 Task: Organize the Trello card by adding a label, checklist, start and due dates, and assign a member using their email.
Action: Mouse moved to (488, 554)
Screenshot: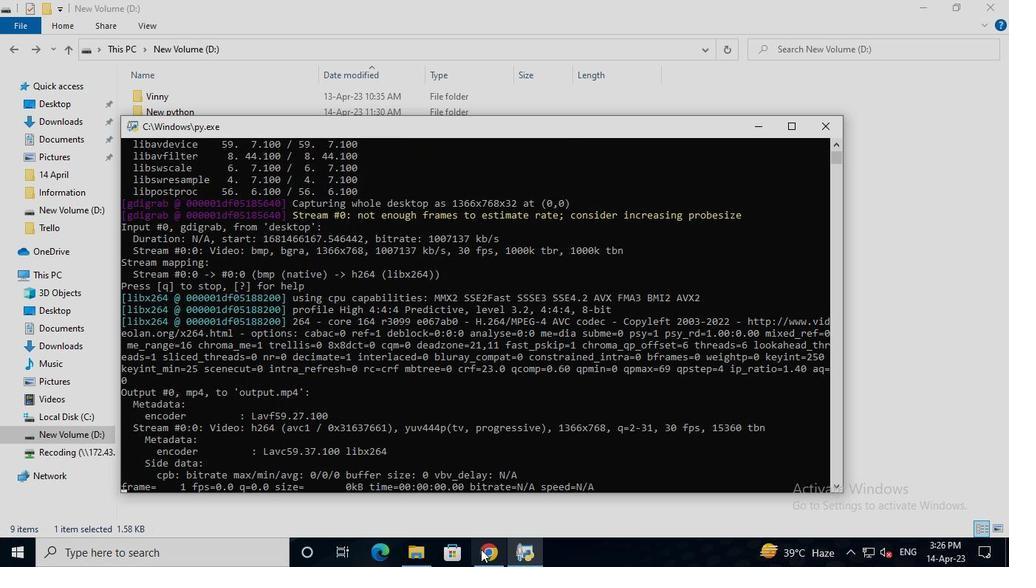 
Action: Mouse pressed left at (488, 554)
Screenshot: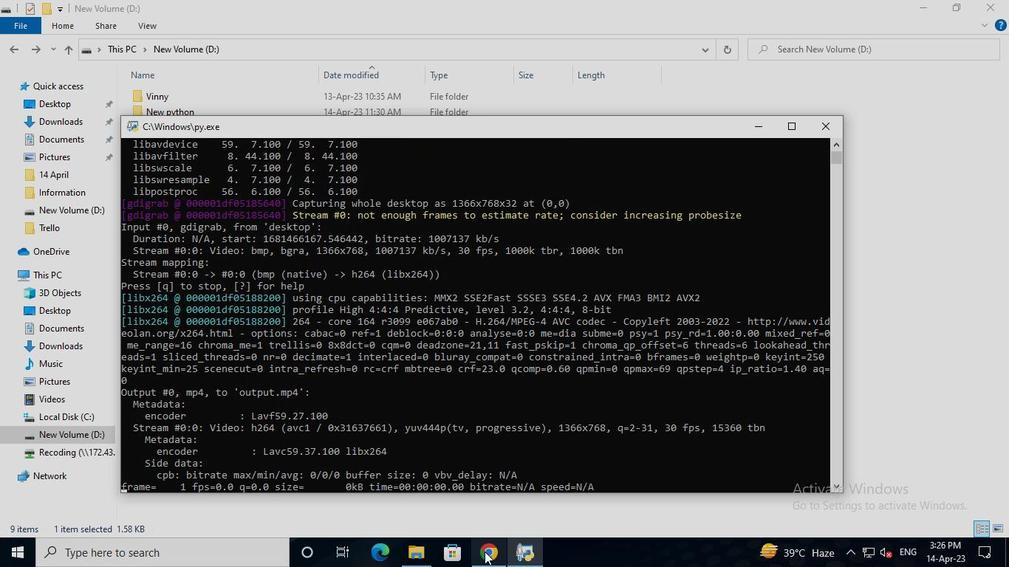
Action: Mouse moved to (871, 461)
Screenshot: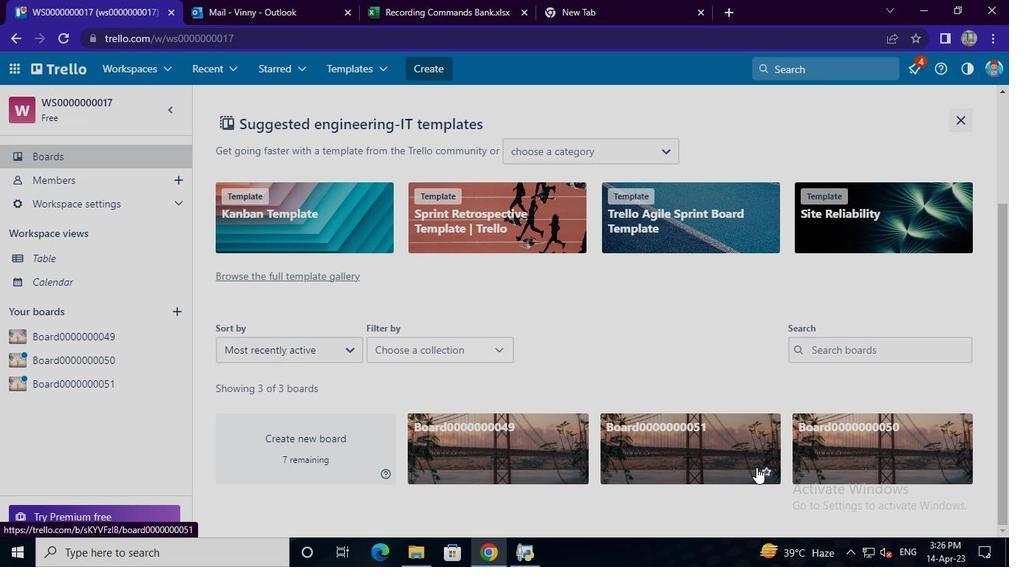 
Action: Mouse pressed left at (871, 461)
Screenshot: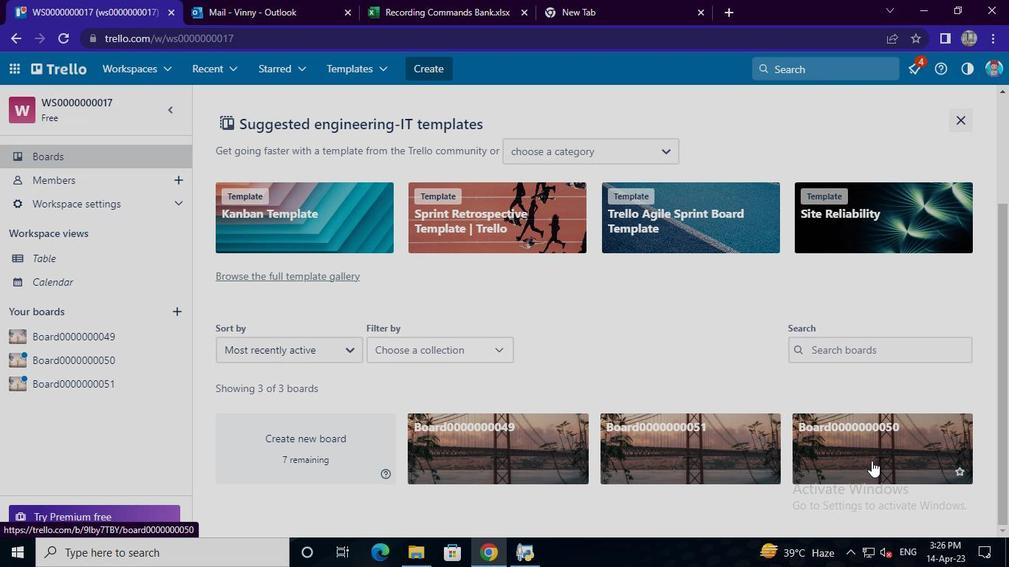 
Action: Mouse moved to (379, 159)
Screenshot: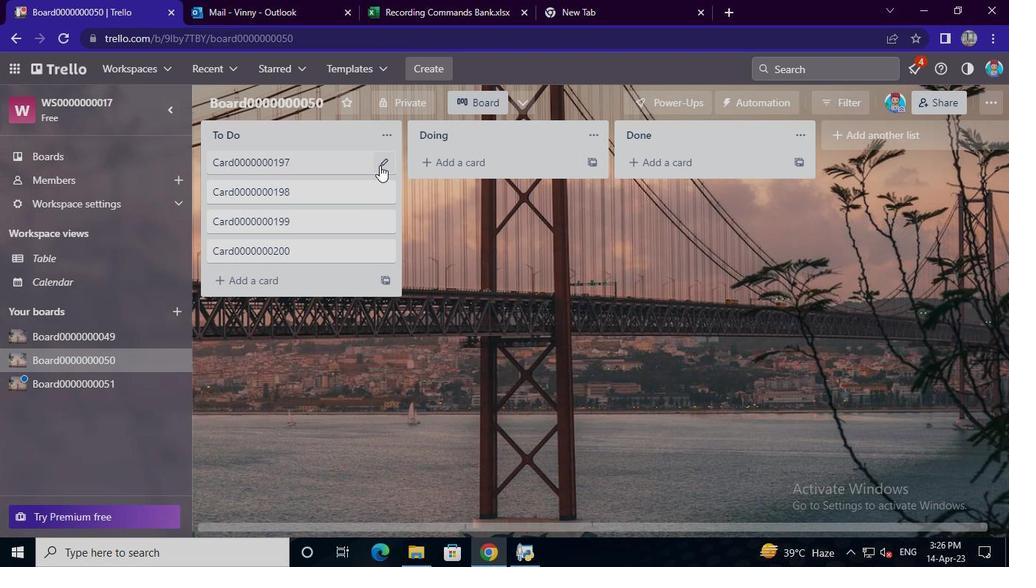 
Action: Mouse pressed left at (379, 159)
Screenshot: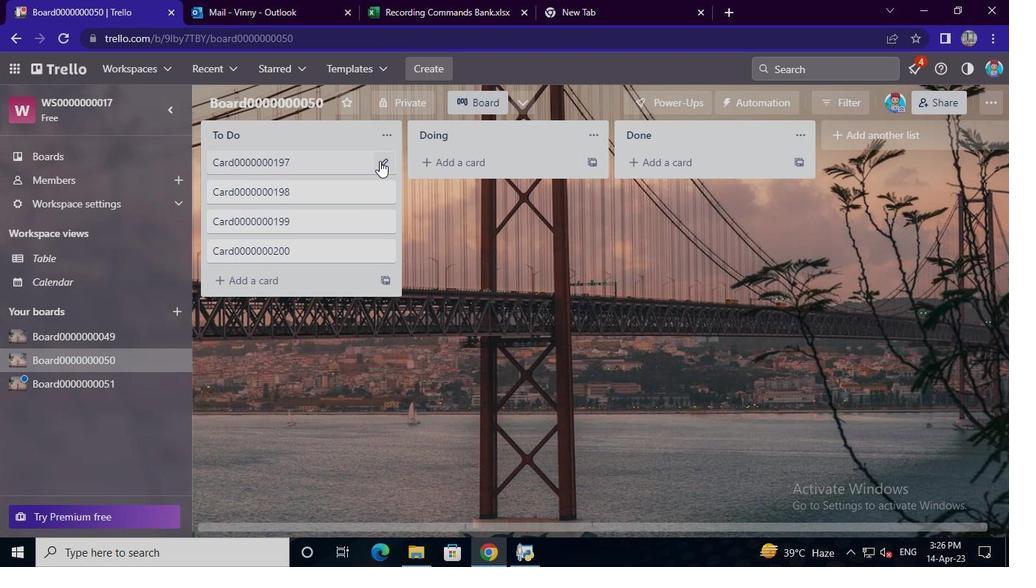 
Action: Mouse moved to (425, 164)
Screenshot: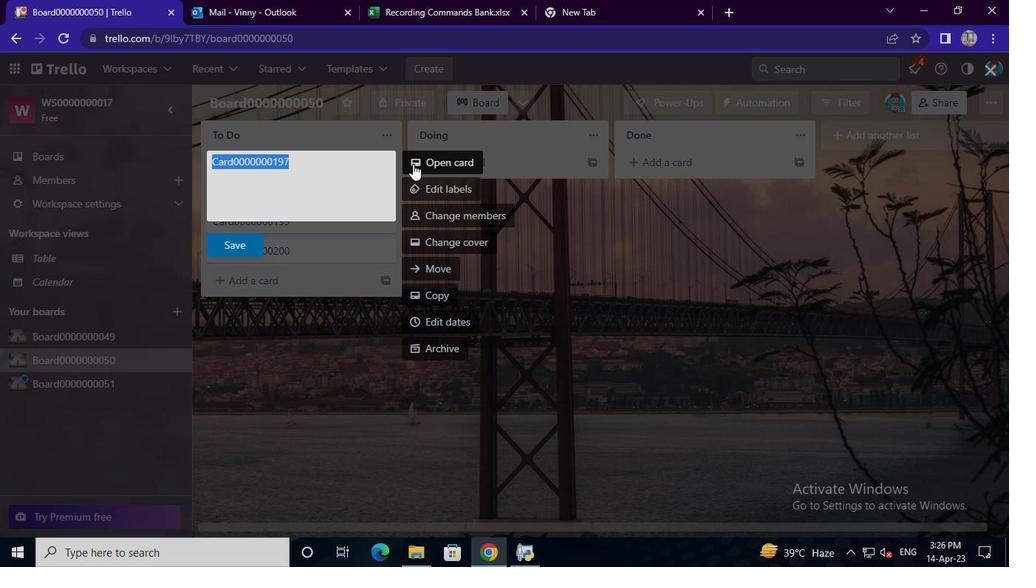 
Action: Mouse pressed left at (425, 164)
Screenshot: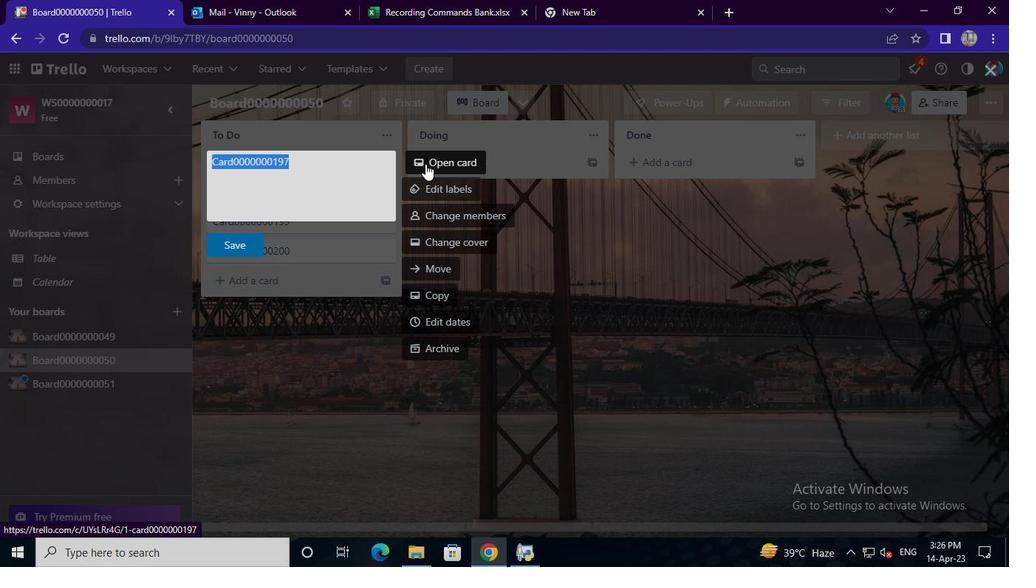 
Action: Mouse moved to (679, 186)
Screenshot: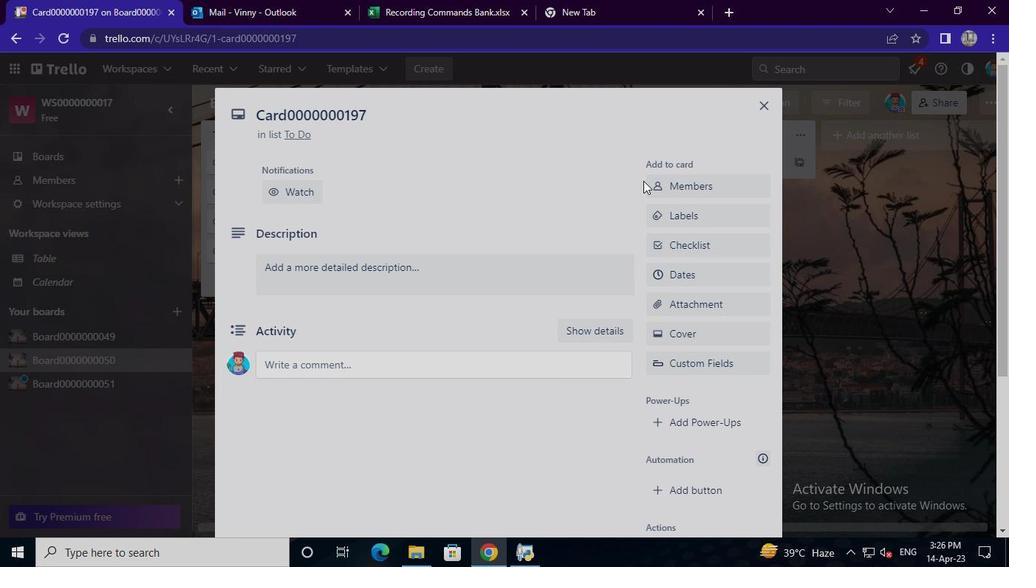 
Action: Mouse pressed left at (679, 186)
Screenshot: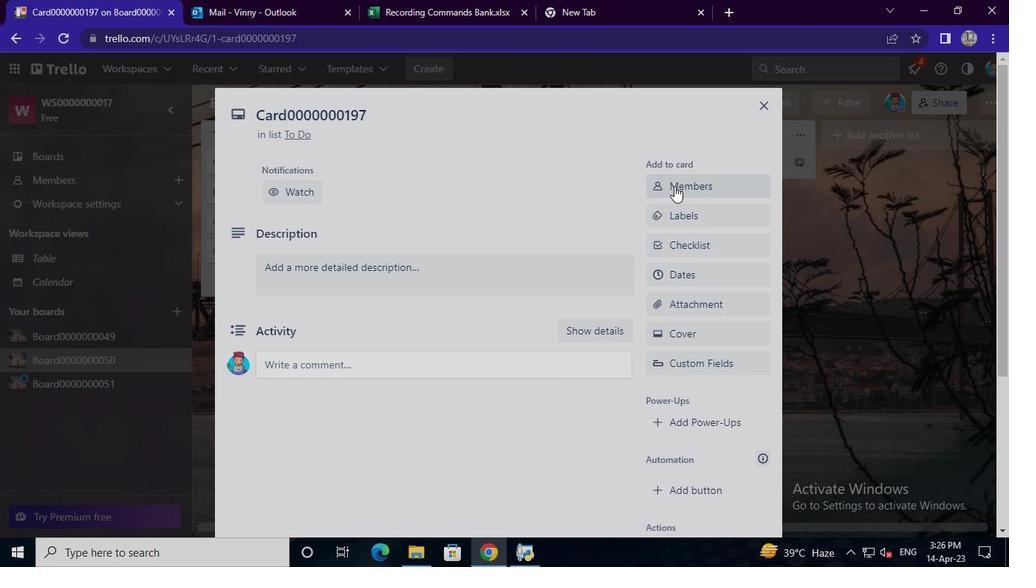 
Action: Mouse moved to (711, 260)
Screenshot: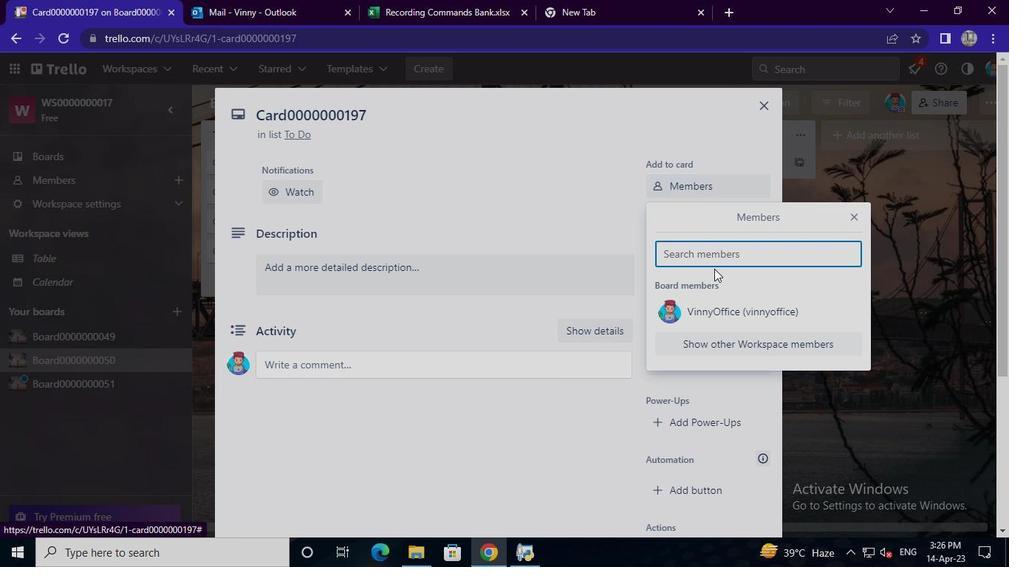 
Action: Mouse pressed left at (711, 260)
Screenshot: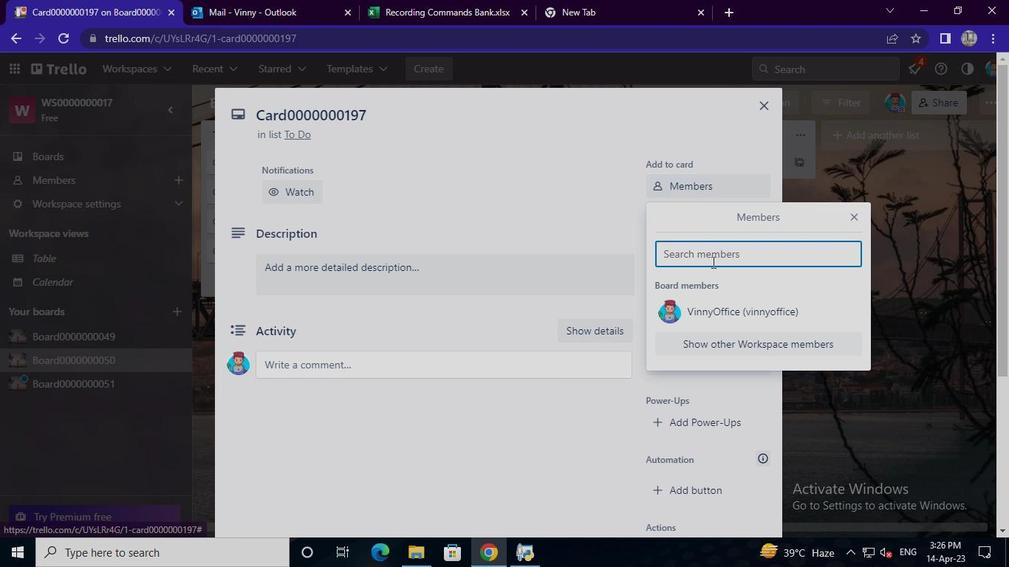 
Action: Mouse moved to (720, 252)
Screenshot: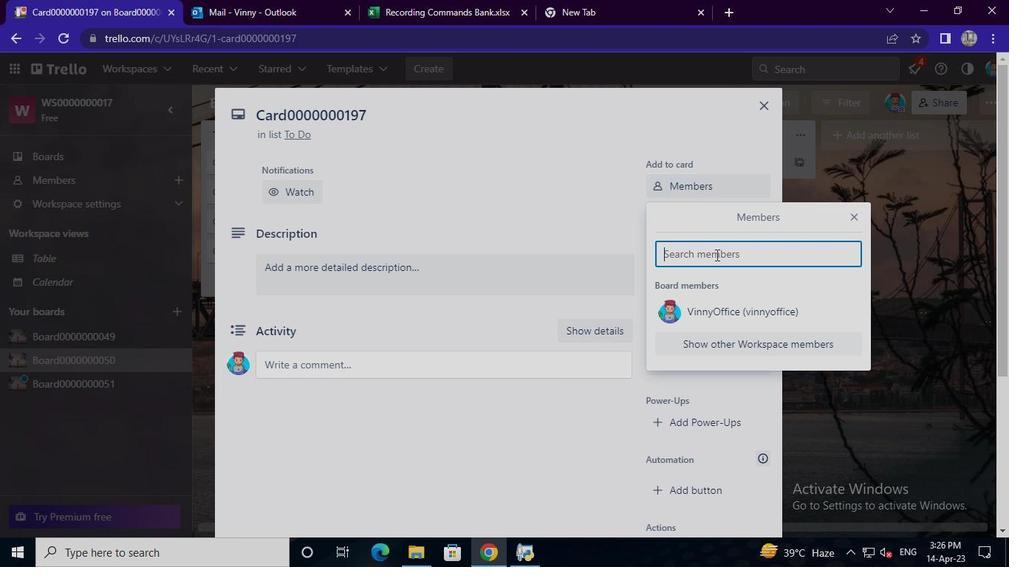 
Action: Keyboard m
Screenshot: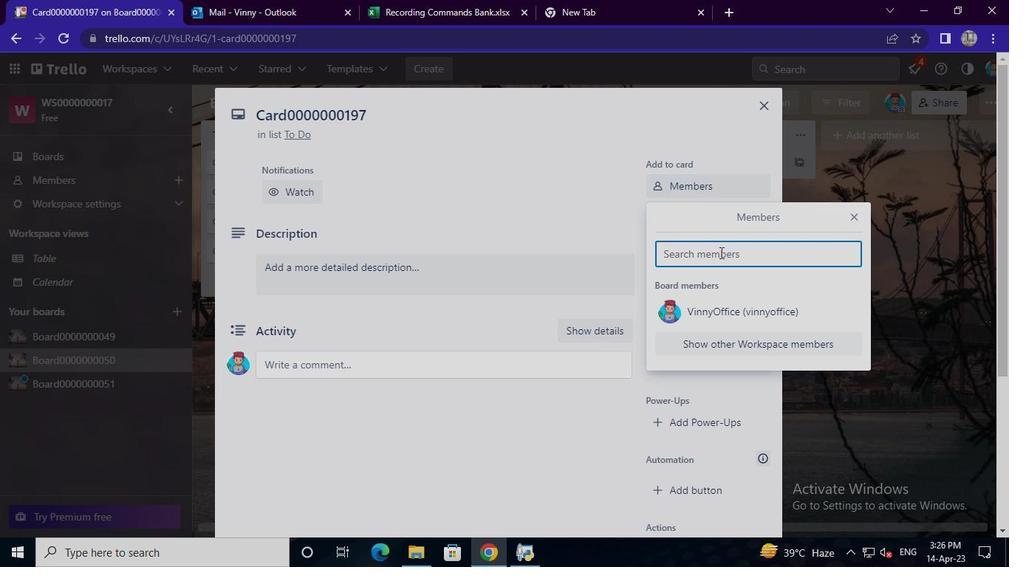 
Action: Keyboard a
Screenshot: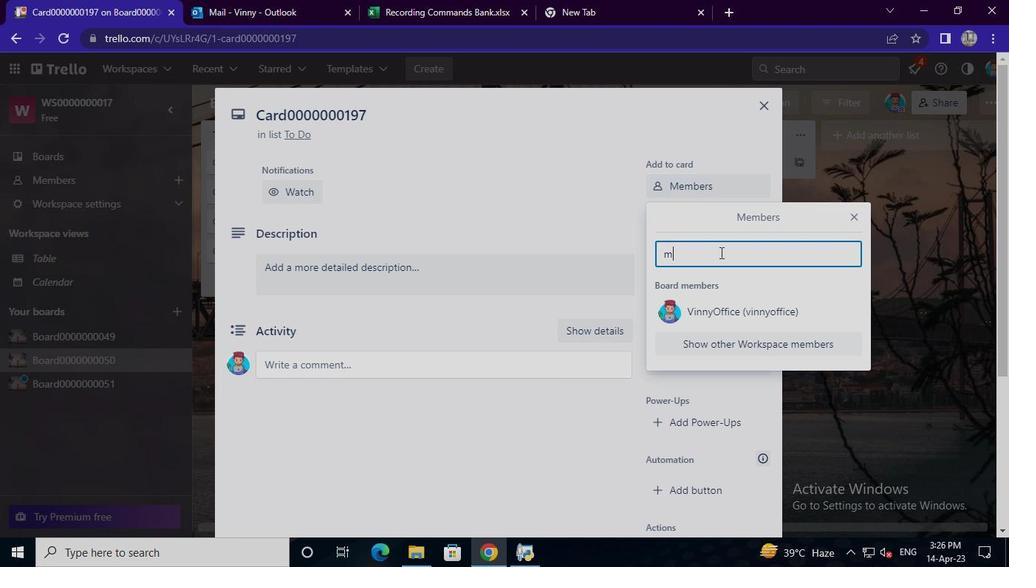
Action: Keyboard i
Screenshot: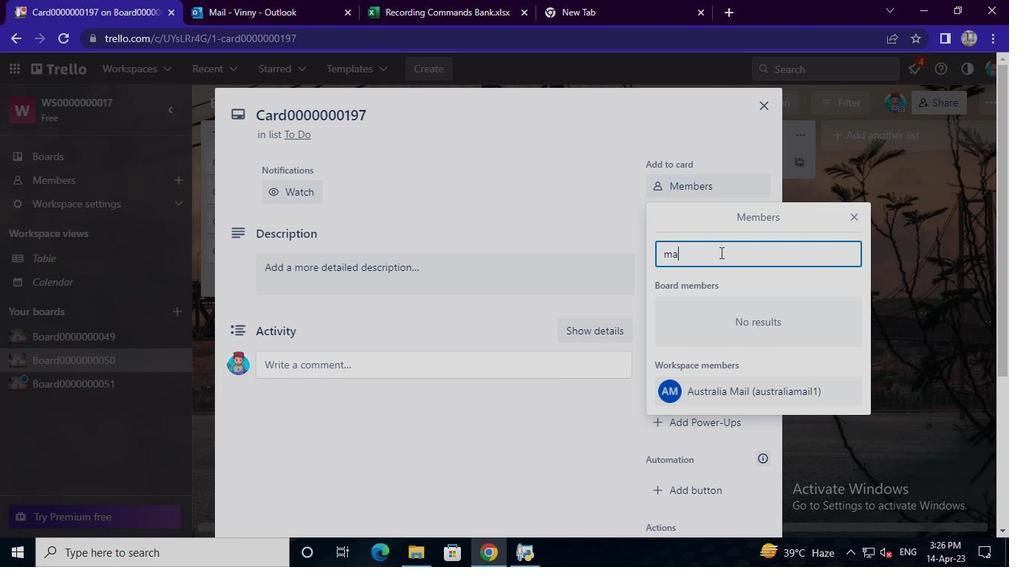 
Action: Keyboard l
Screenshot: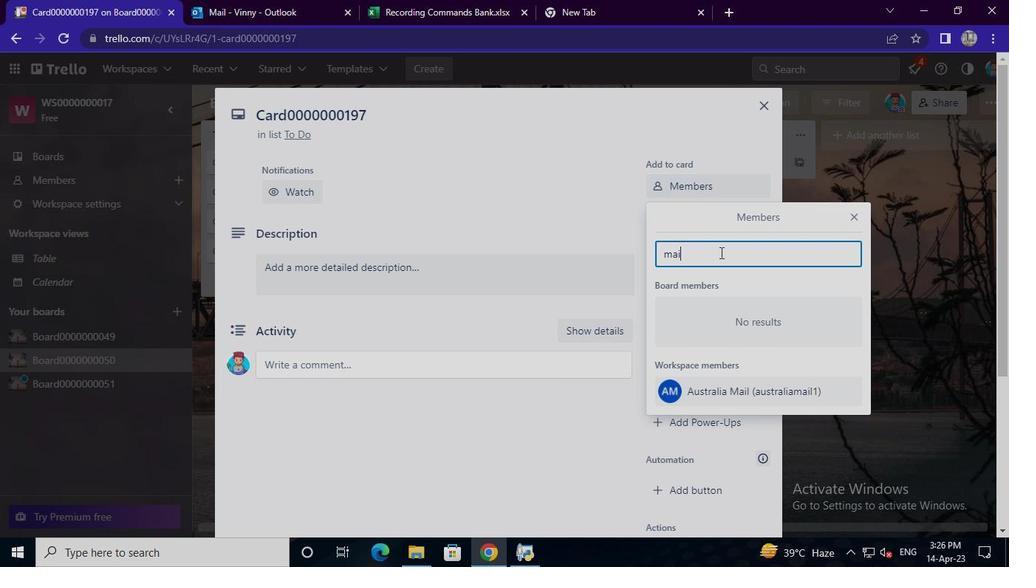 
Action: Keyboard a
Screenshot: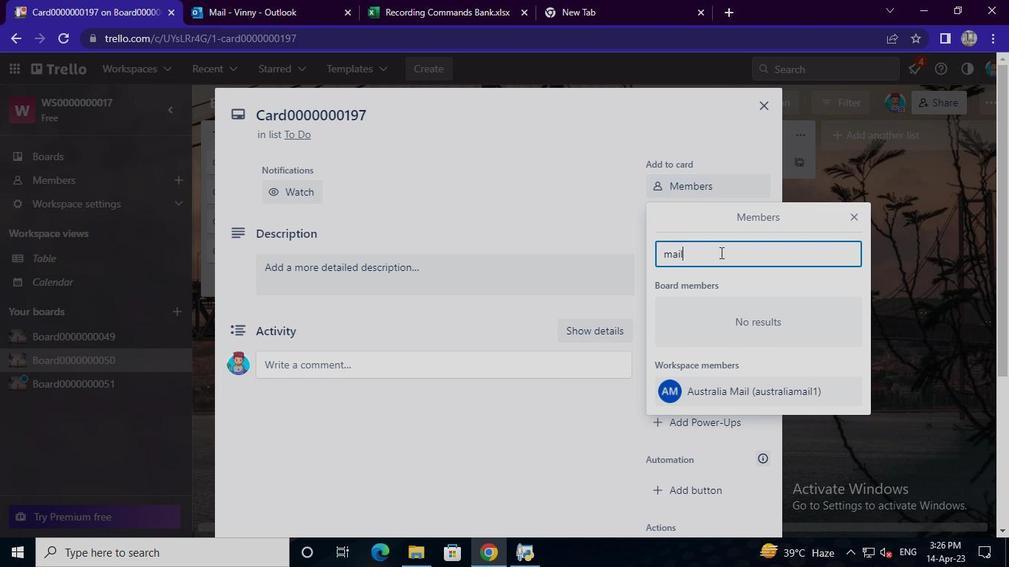 
Action: Keyboard u
Screenshot: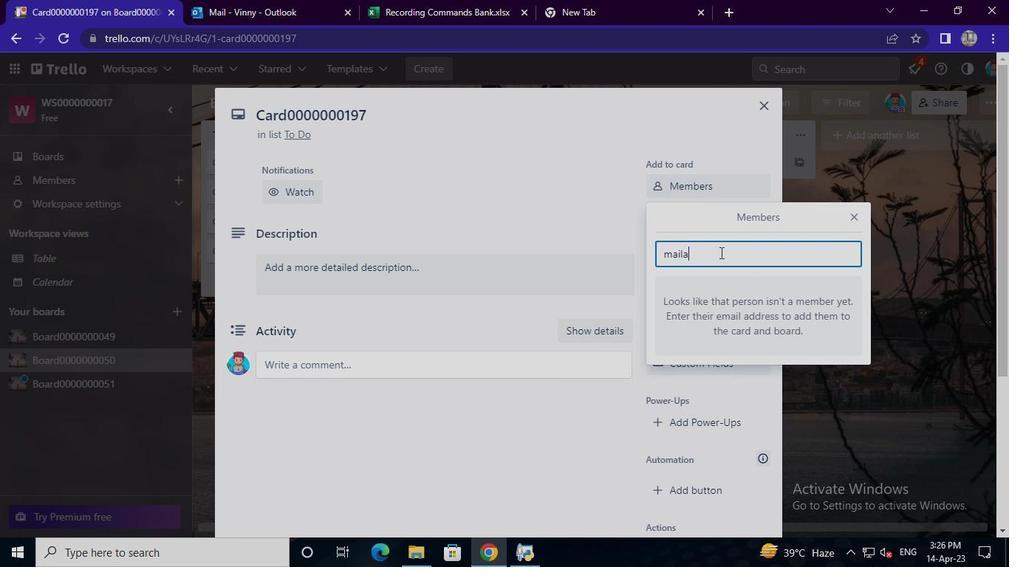 
Action: Keyboard s
Screenshot: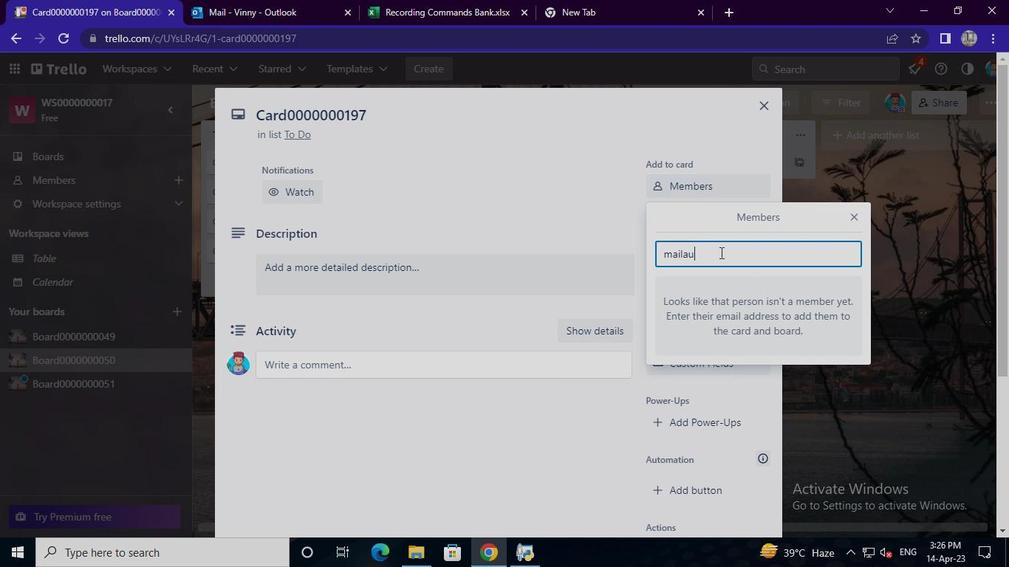 
Action: Keyboard t
Screenshot: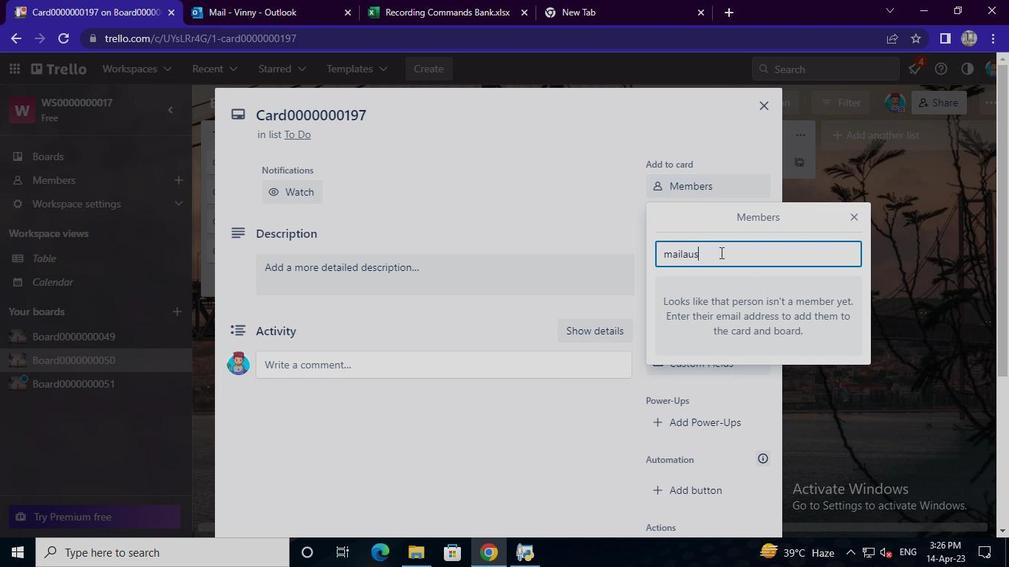 
Action: Keyboard r
Screenshot: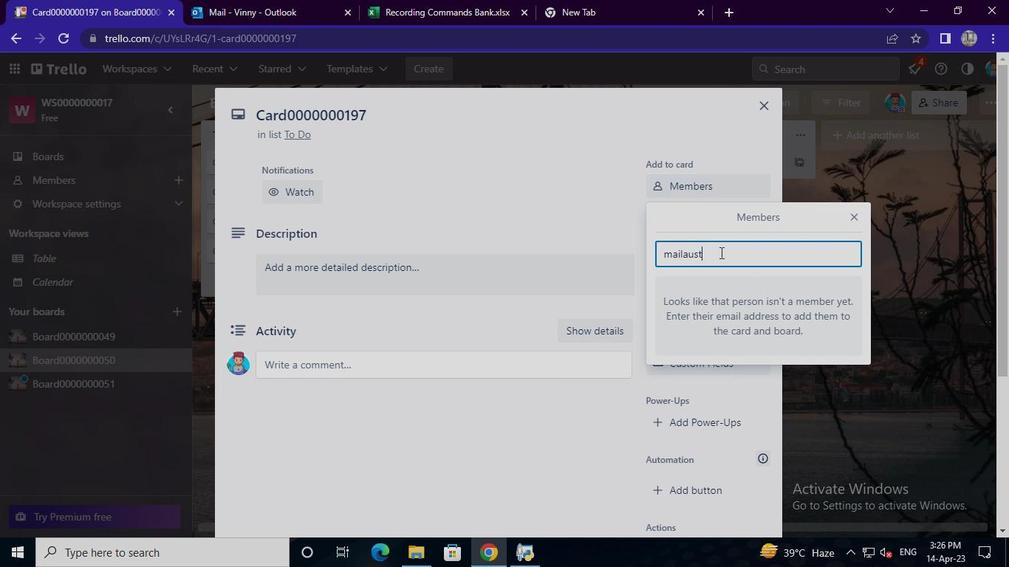 
Action: Keyboard a
Screenshot: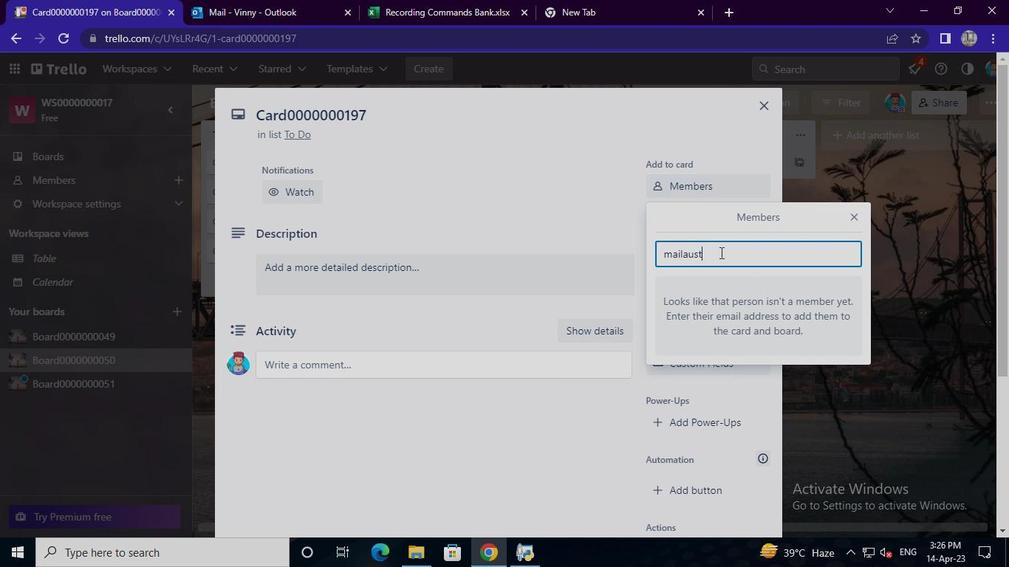 
Action: Keyboard l
Screenshot: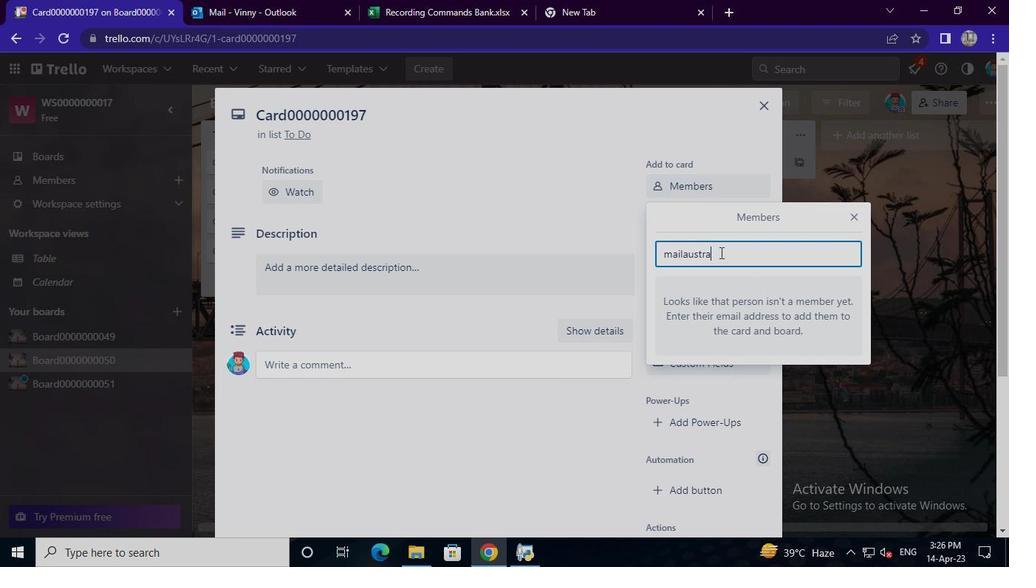 
Action: Keyboard i
Screenshot: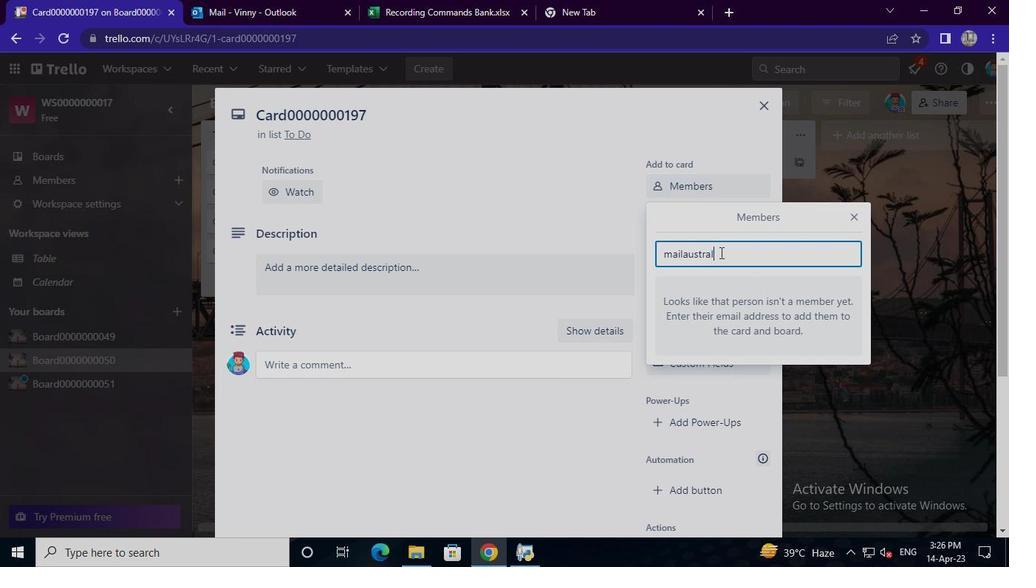 
Action: Keyboard a
Screenshot: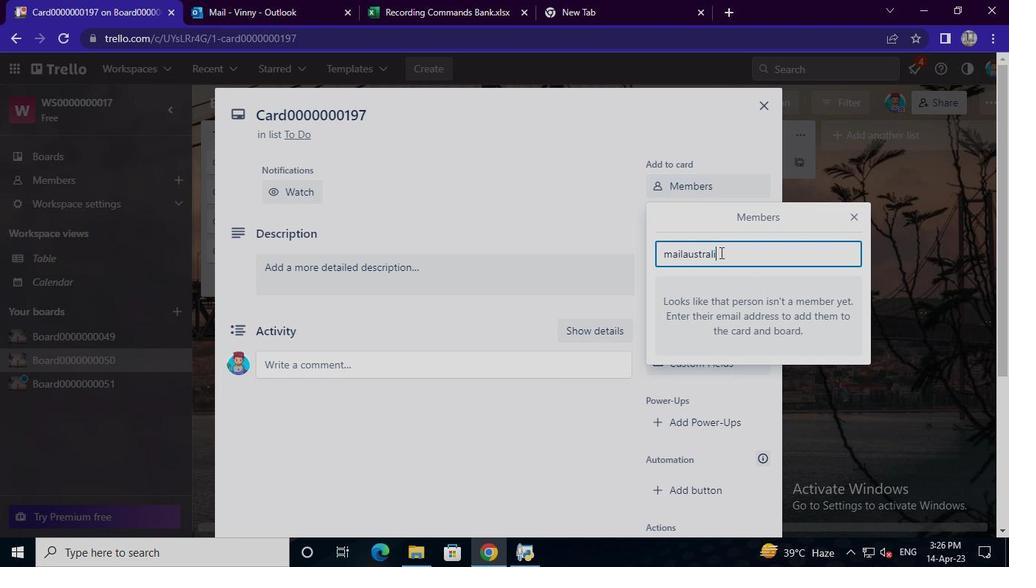 
Action: Keyboard 7
Screenshot: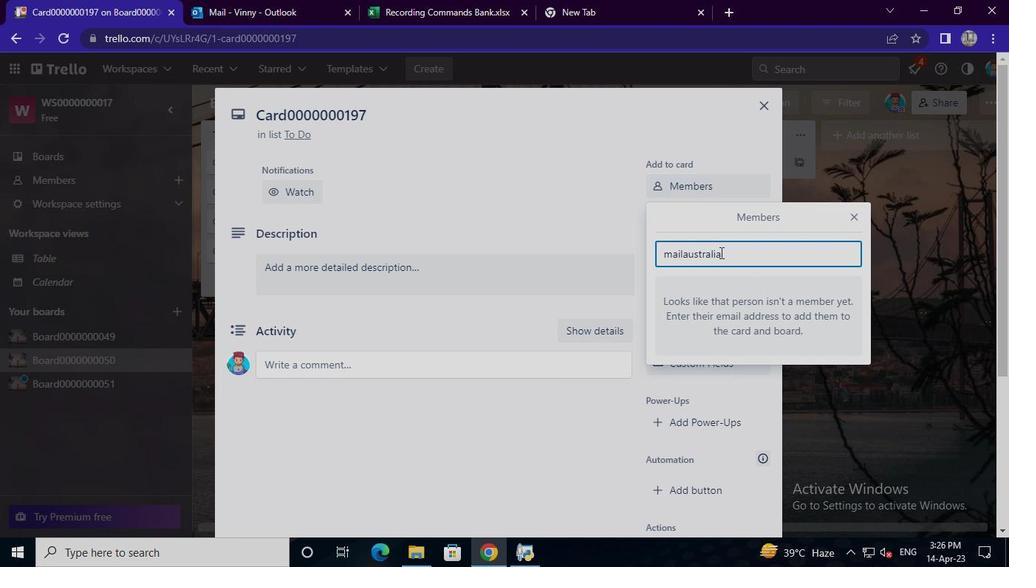 
Action: Keyboard Key.shift
Screenshot: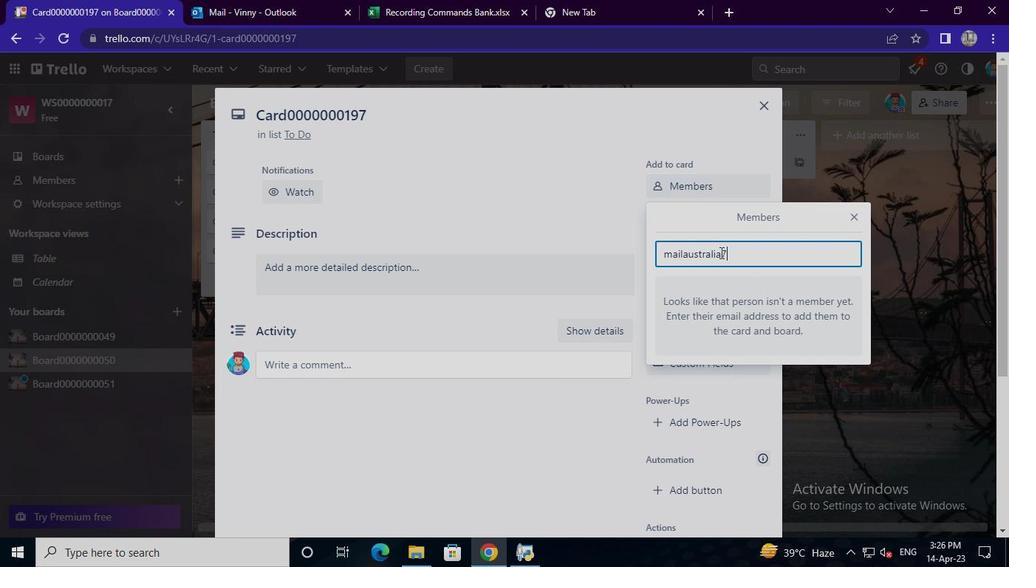 
Action: Keyboard @
Screenshot: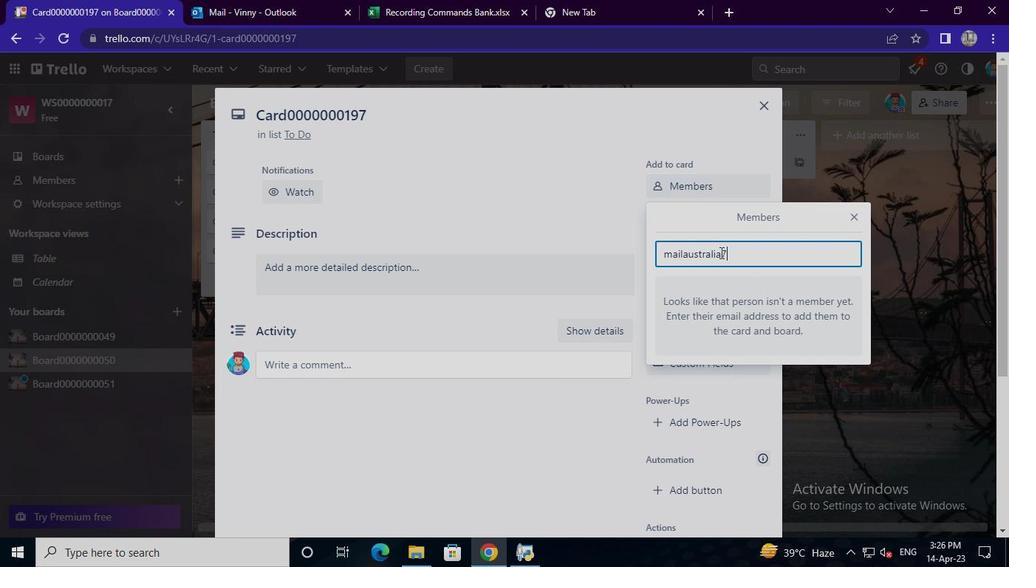
Action: Keyboard g
Screenshot: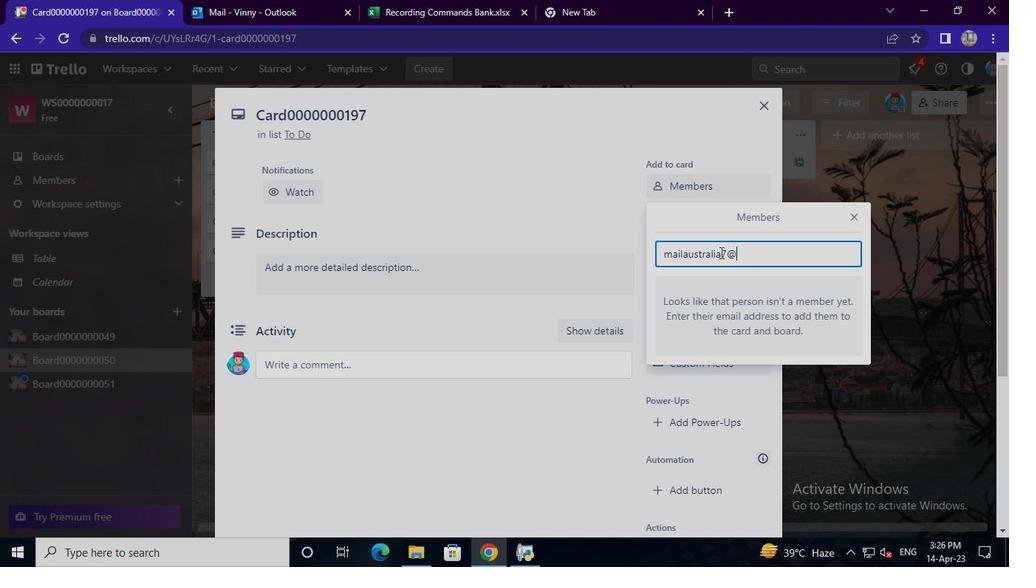 
Action: Keyboard m
Screenshot: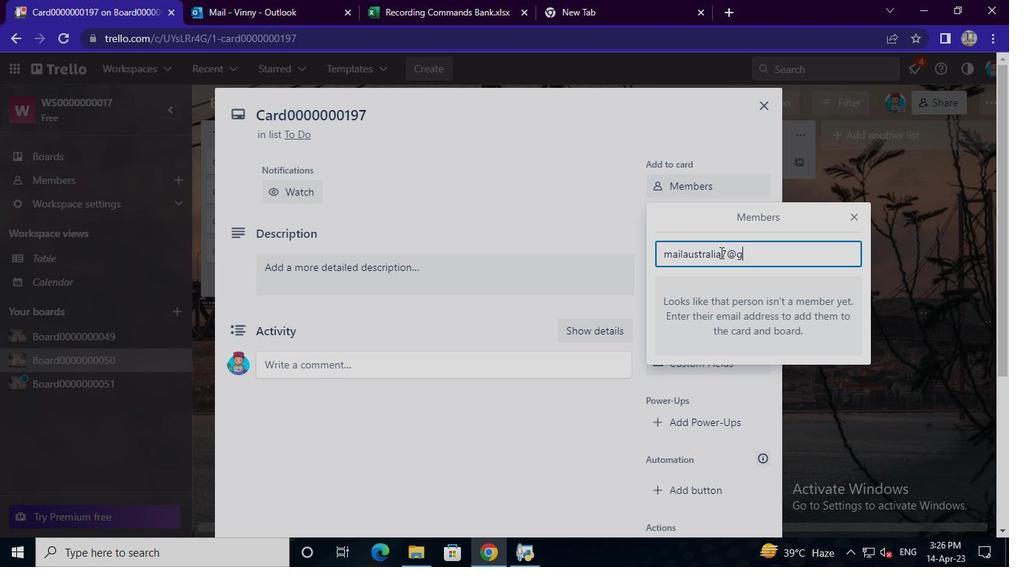 
Action: Keyboard a
Screenshot: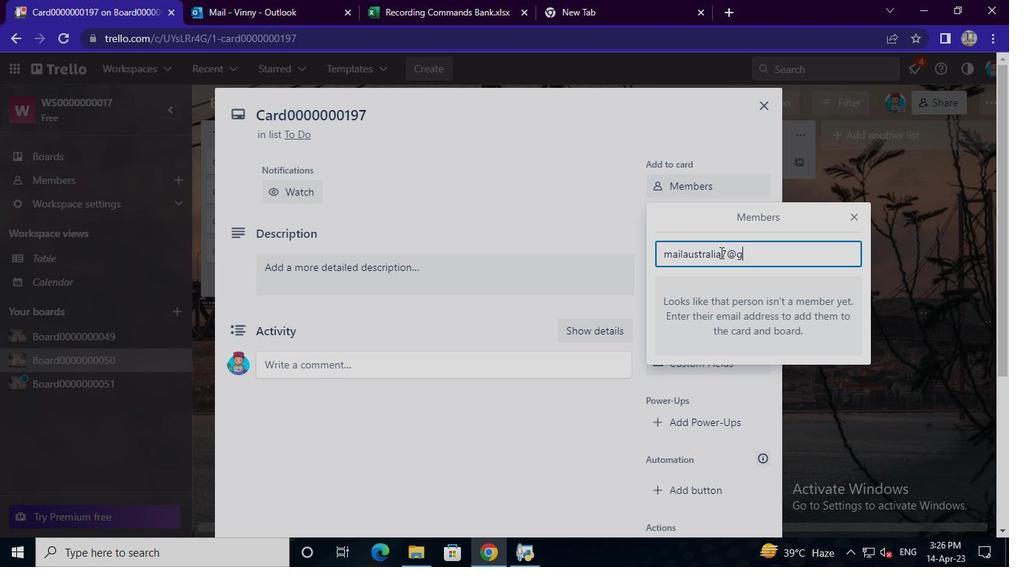 
Action: Keyboard i
Screenshot: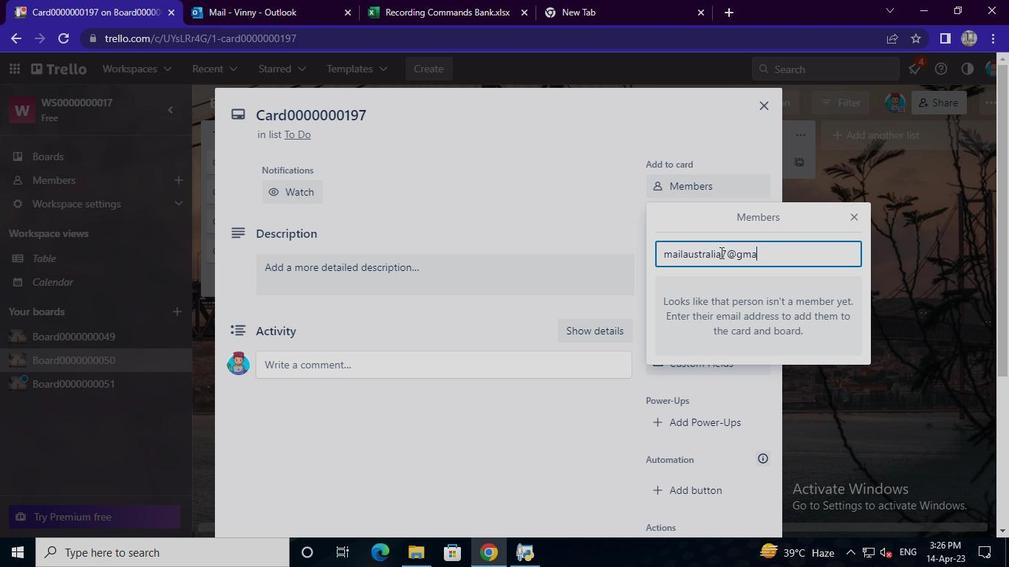 
Action: Keyboard l
Screenshot: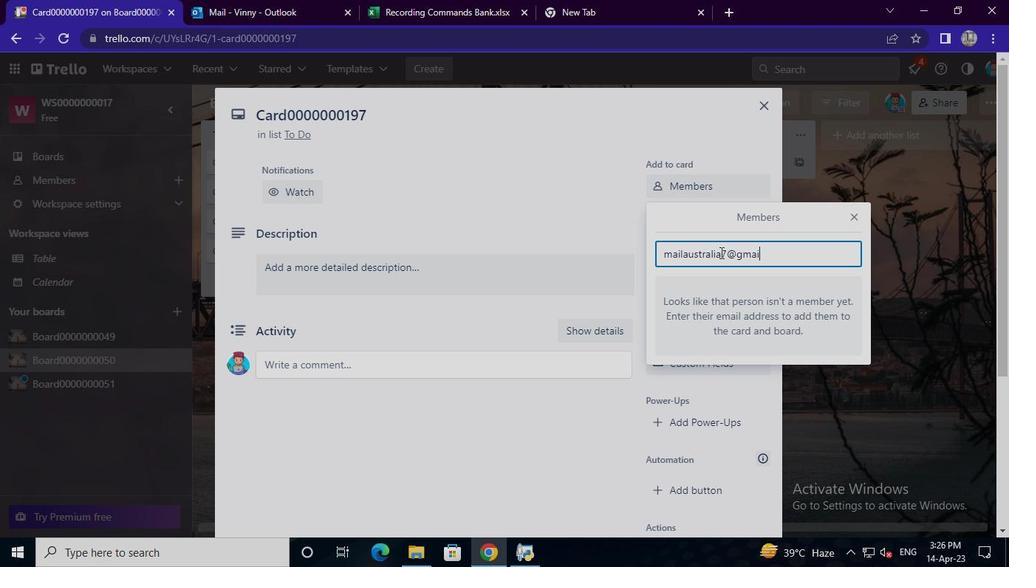 
Action: Keyboard .
Screenshot: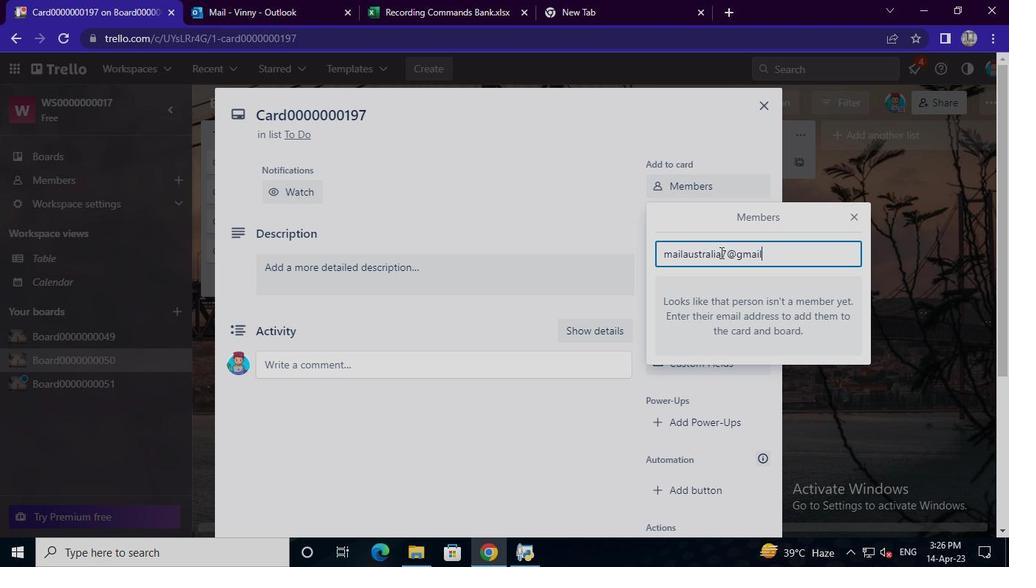 
Action: Keyboard c
Screenshot: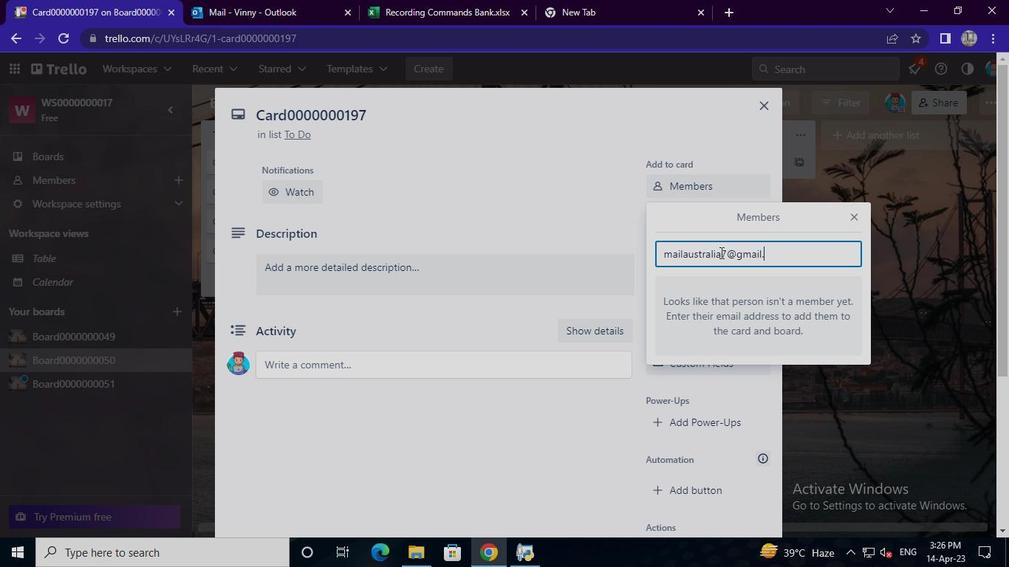 
Action: Keyboard o
Screenshot: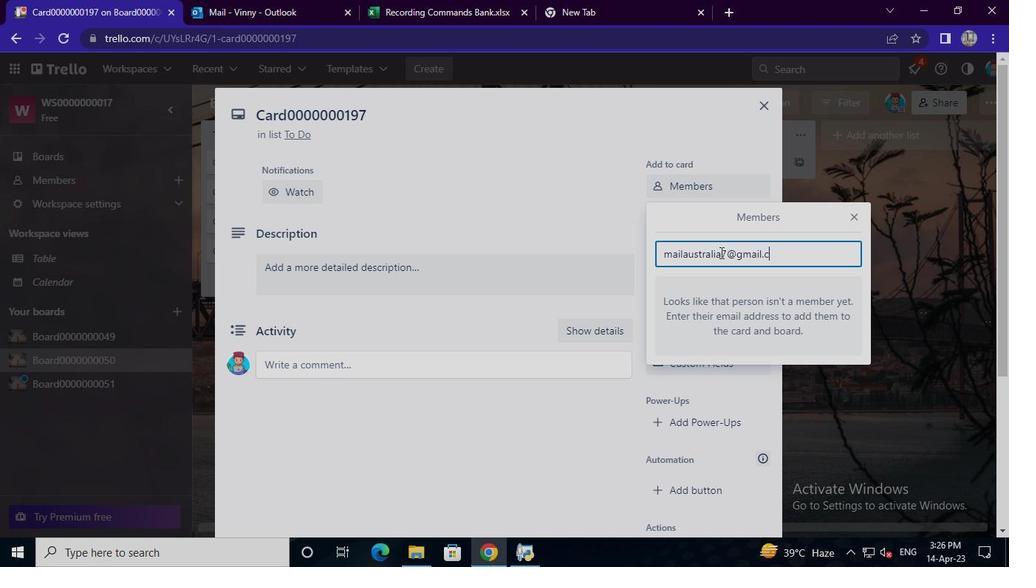 
Action: Keyboard m
Screenshot: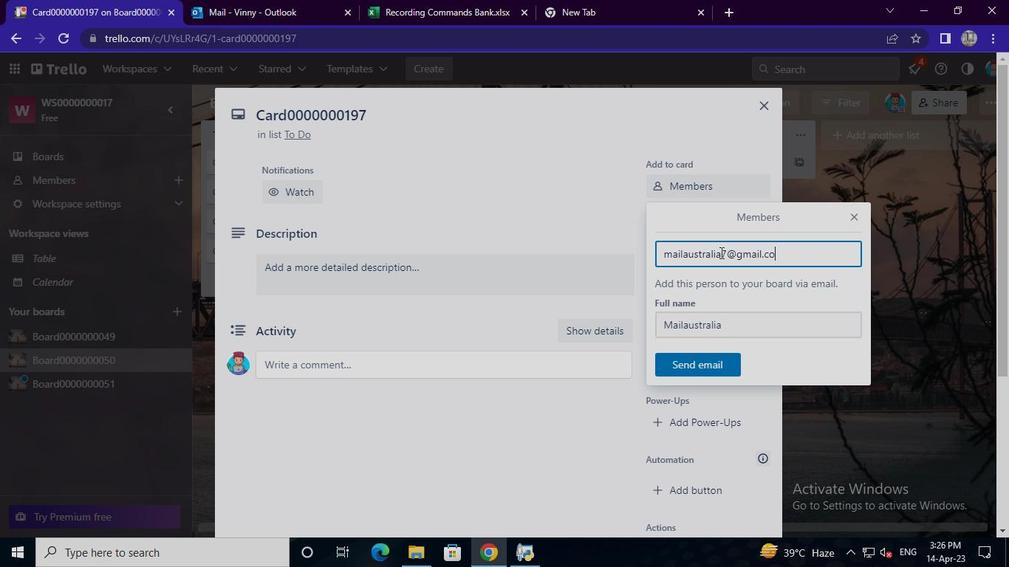 
Action: Mouse moved to (722, 365)
Screenshot: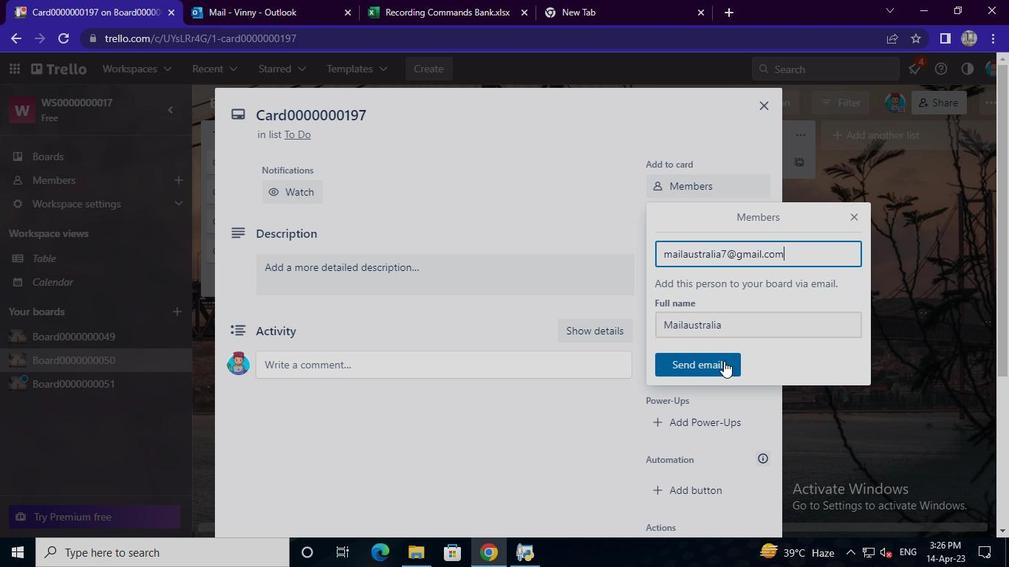 
Action: Mouse pressed left at (722, 365)
Screenshot: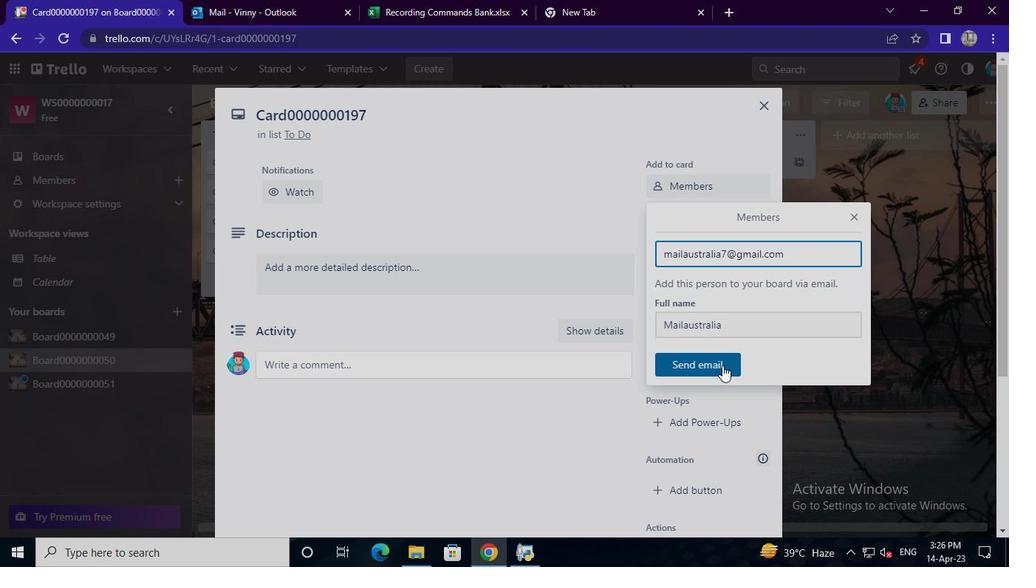 
Action: Mouse moved to (696, 221)
Screenshot: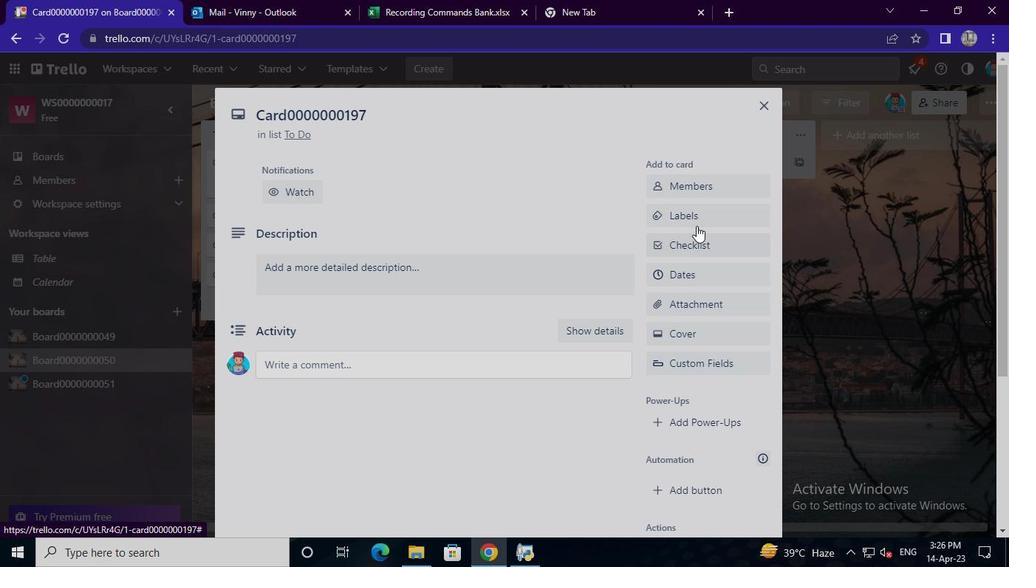 
Action: Mouse pressed left at (696, 221)
Screenshot: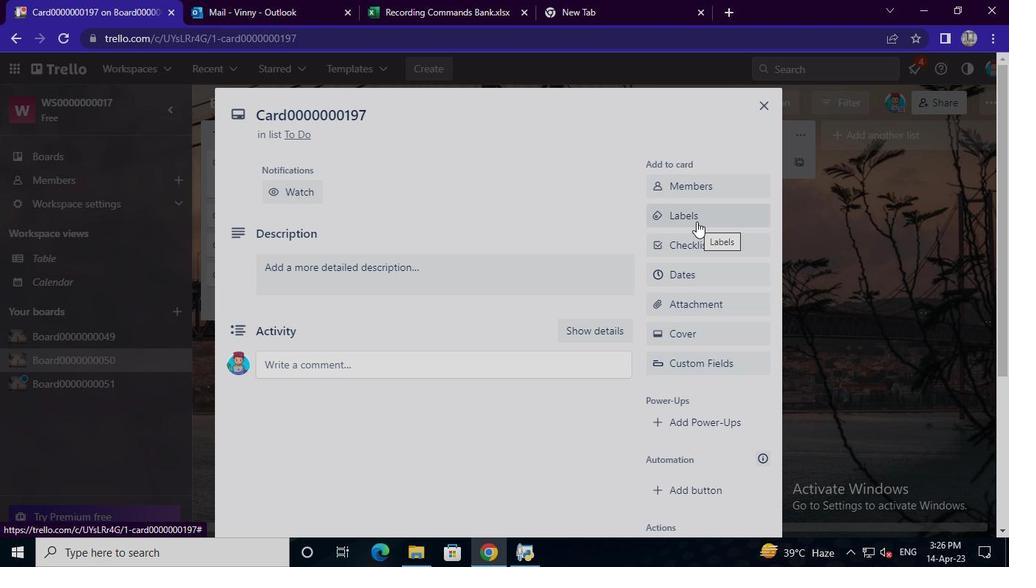 
Action: Mouse moved to (703, 144)
Screenshot: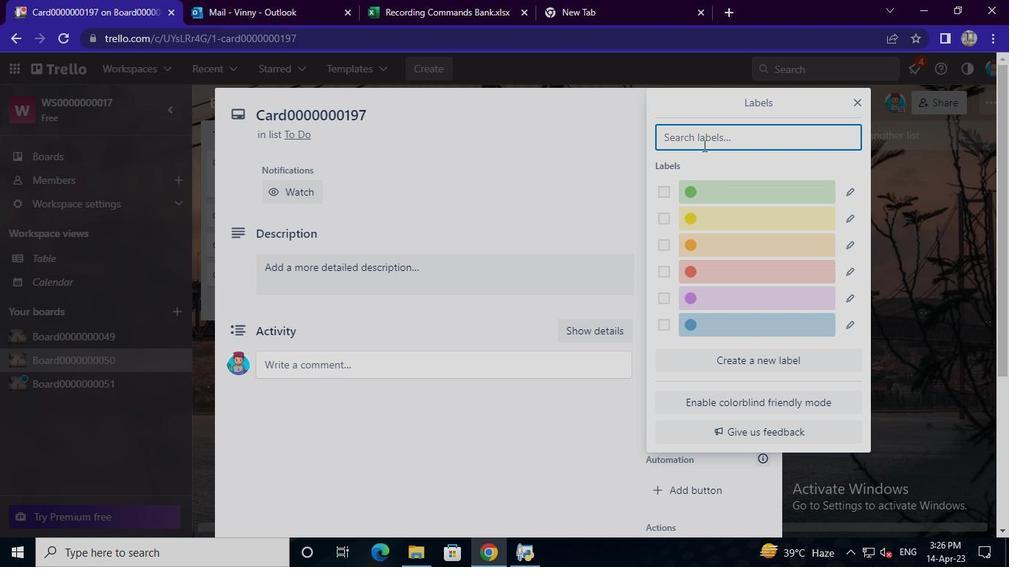 
Action: Mouse pressed left at (703, 144)
Screenshot: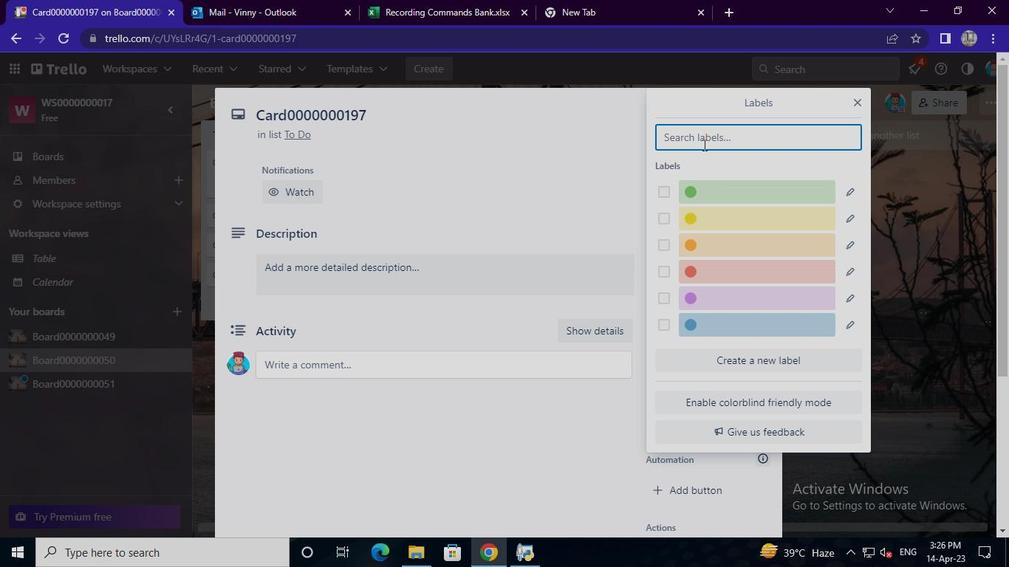 
Action: Keyboard Key.shift
Screenshot: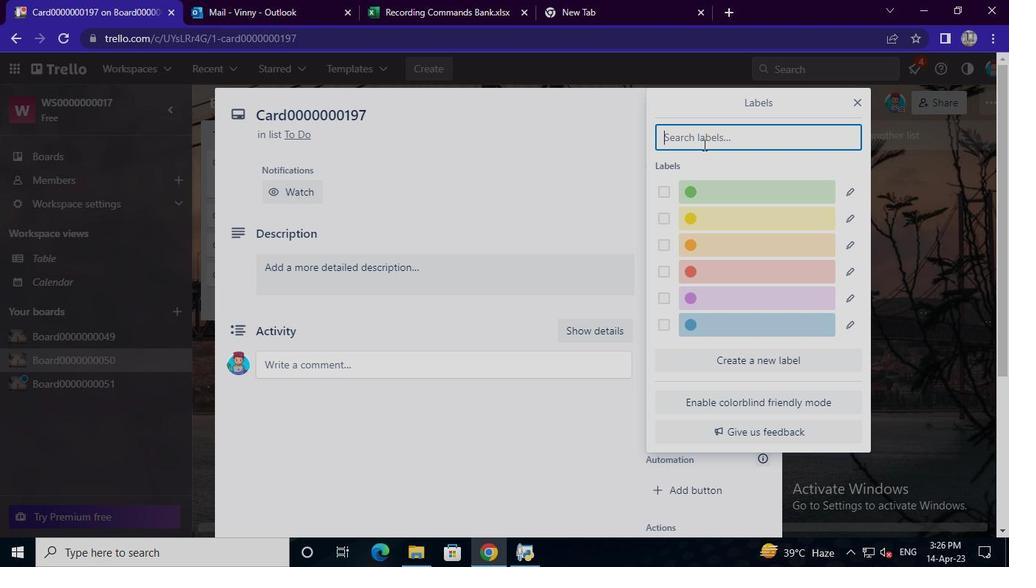 
Action: Keyboard L
Screenshot: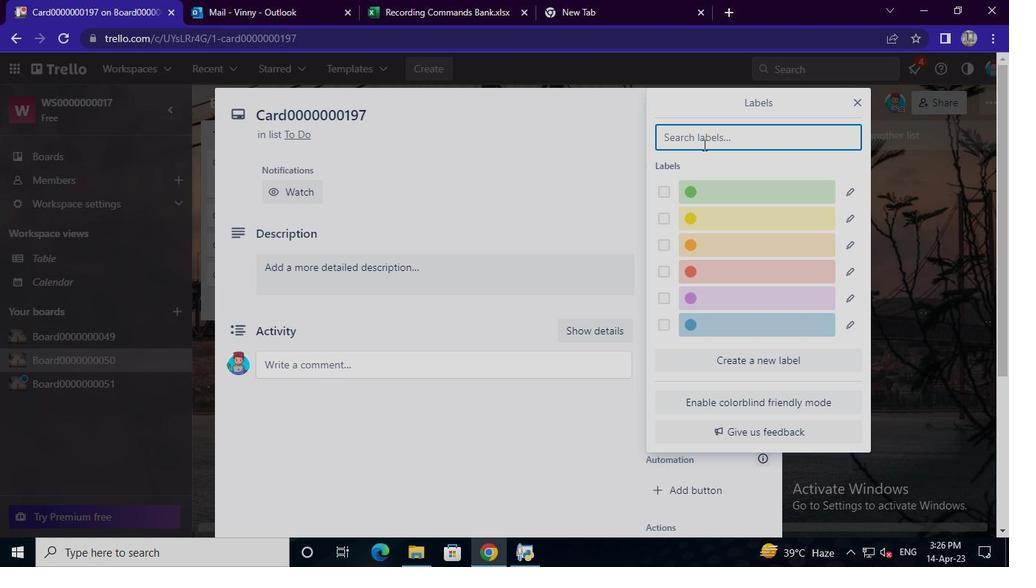 
Action: Keyboard a
Screenshot: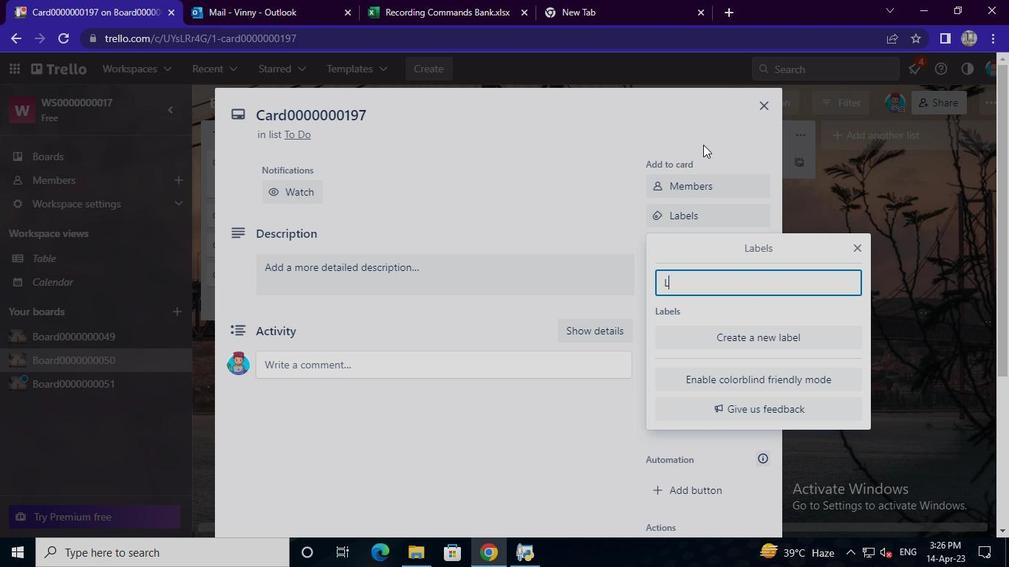 
Action: Keyboard b
Screenshot: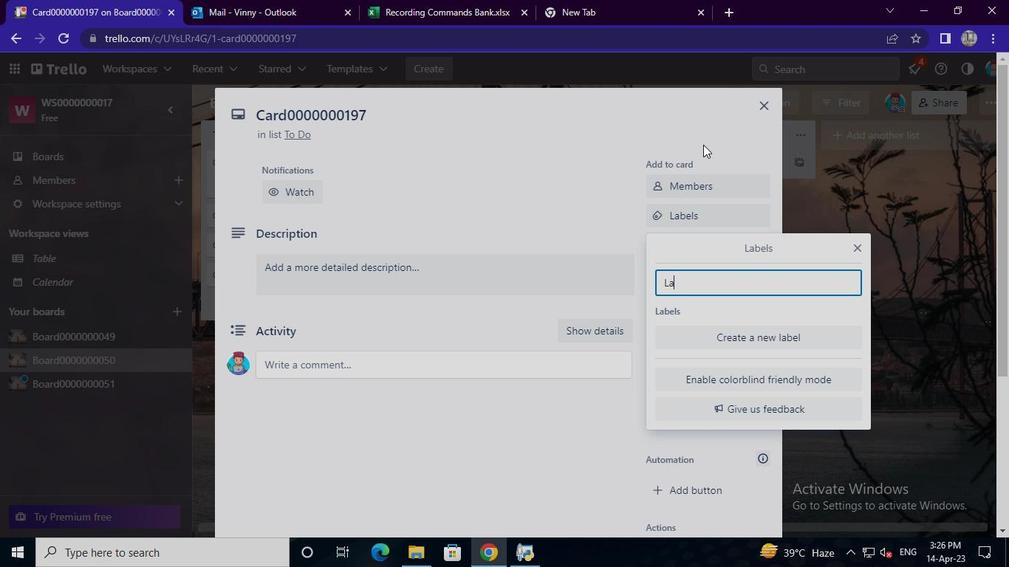 
Action: Keyboard e
Screenshot: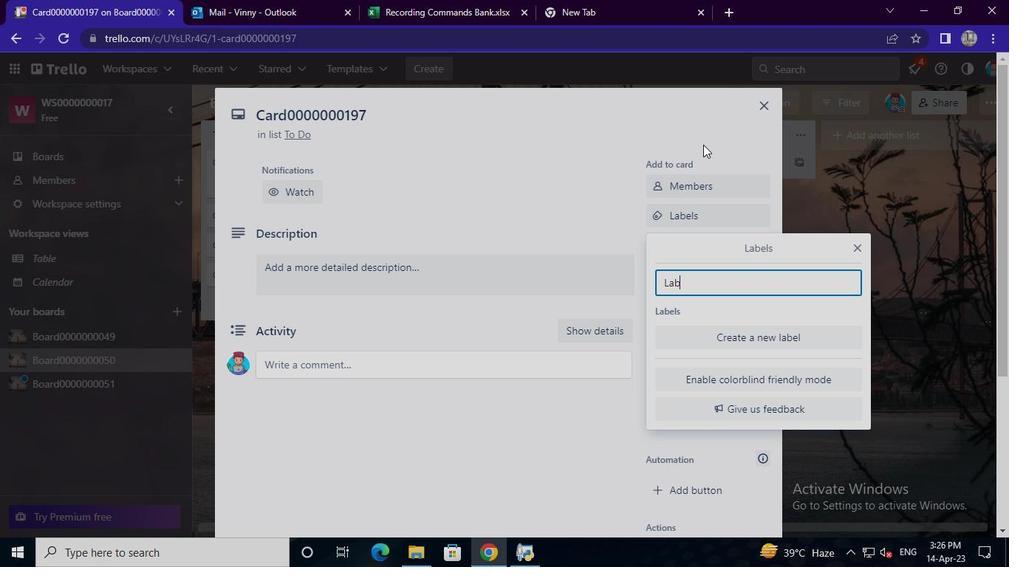 
Action: Keyboard l
Screenshot: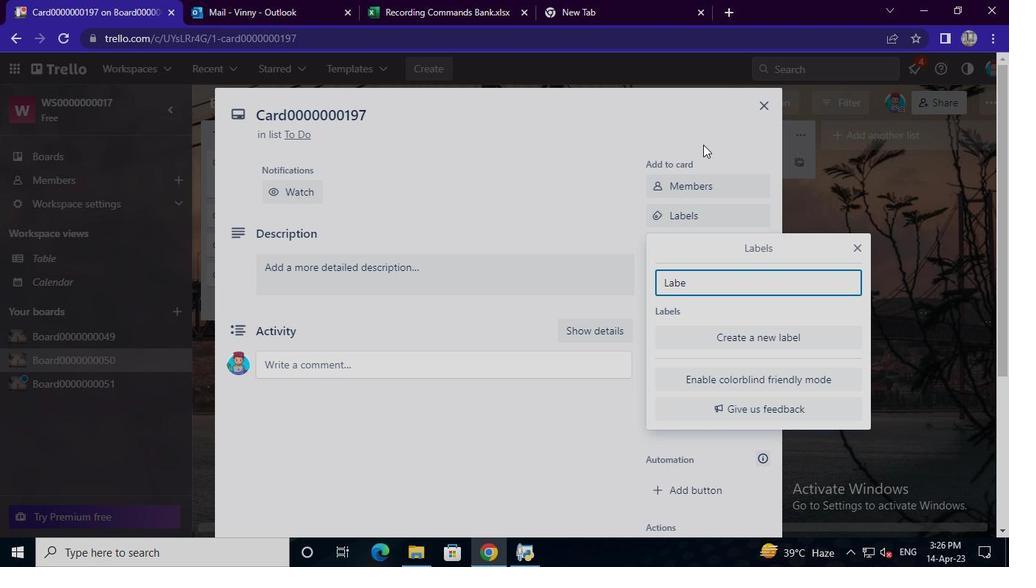 
Action: Keyboard o
Screenshot: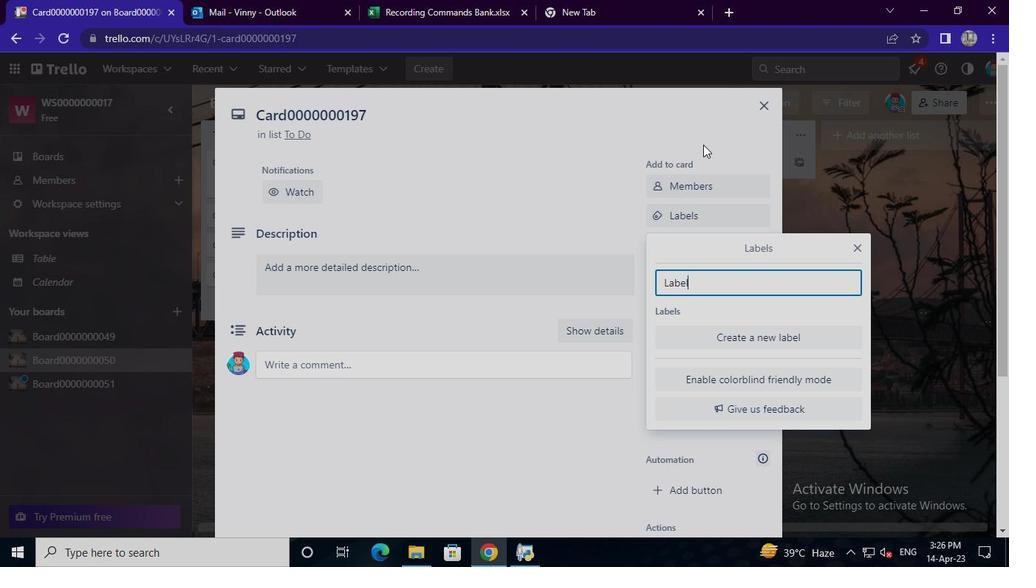 
Action: Keyboard Key.backspace
Screenshot: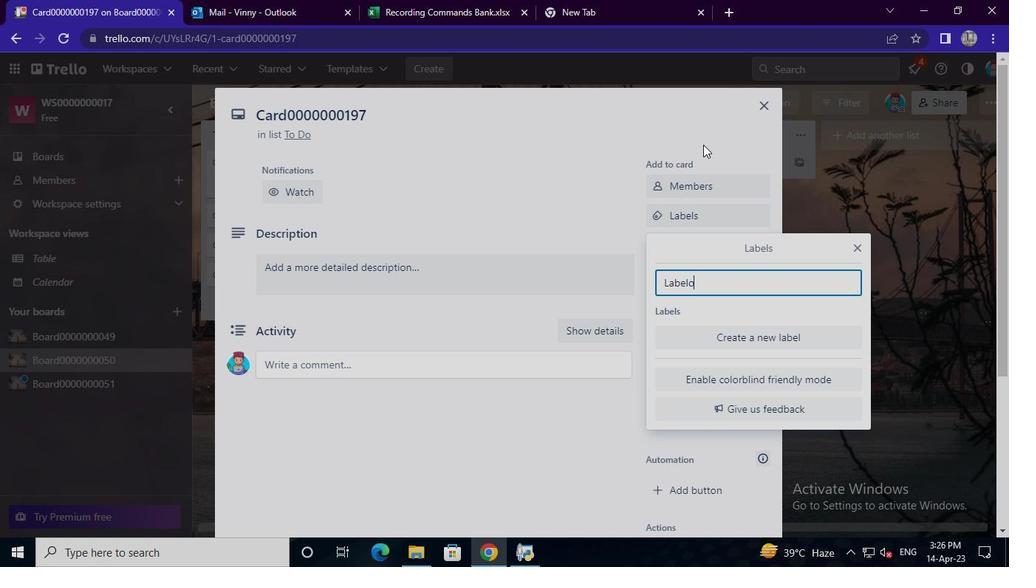 
Action: Keyboard Key.backspace
Screenshot: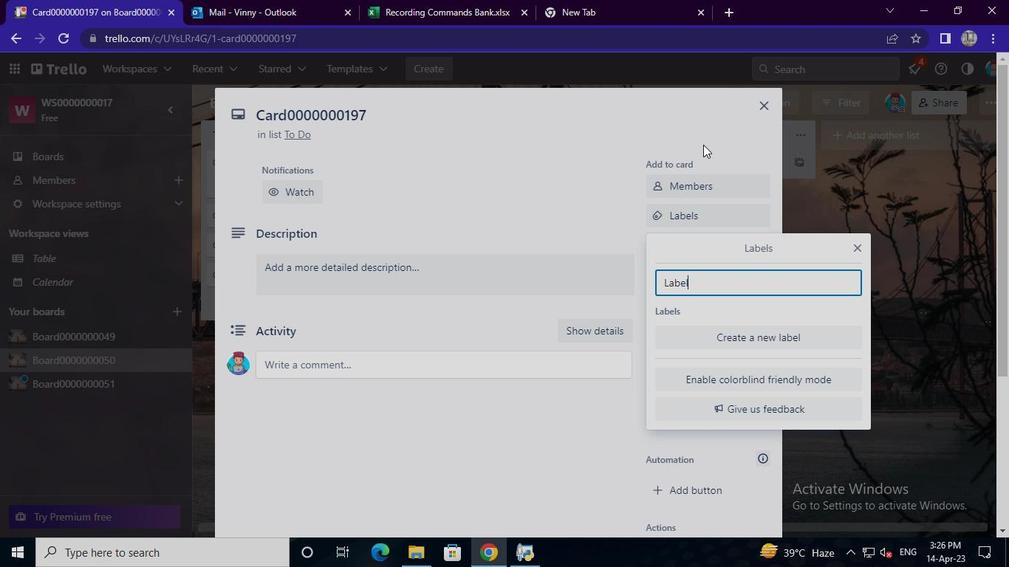
Action: Keyboard k
Screenshot: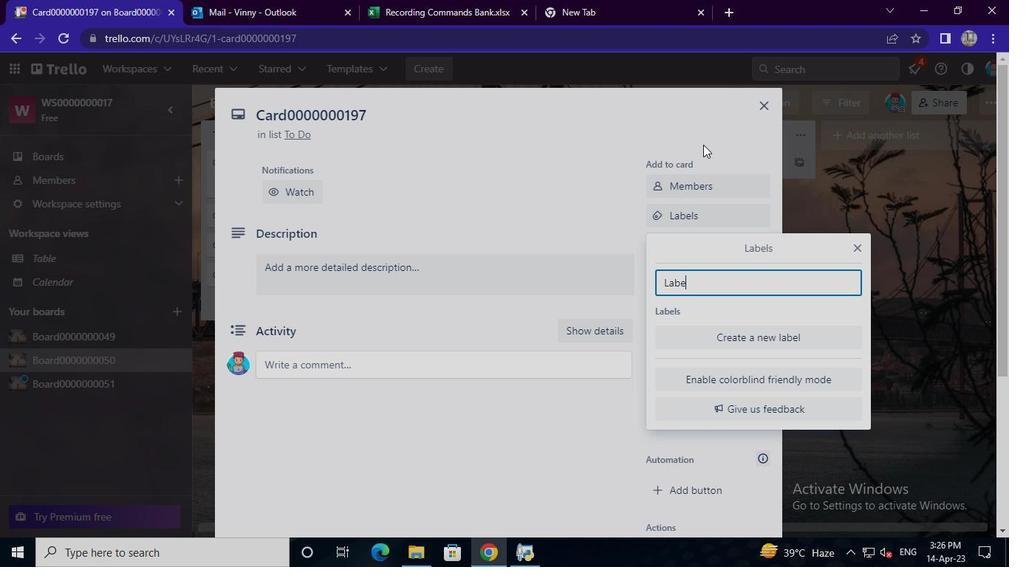 
Action: Keyboard Key.backspace
Screenshot: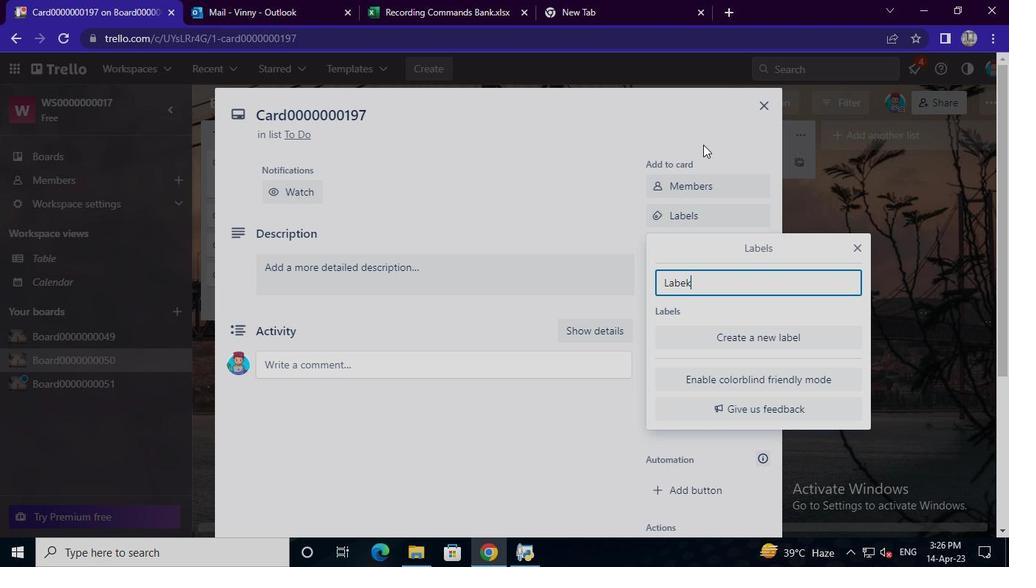 
Action: Keyboard l
Screenshot: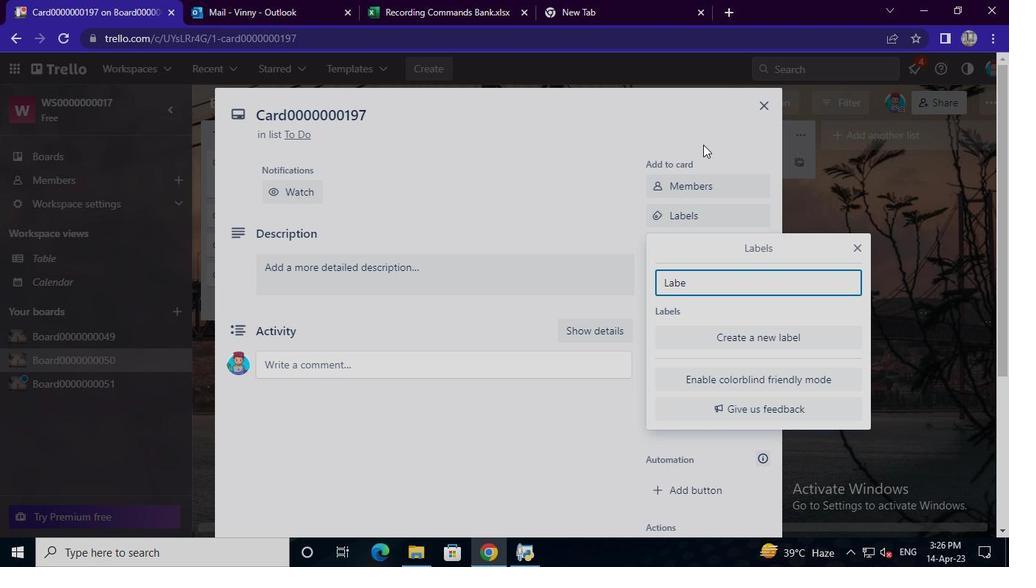 
Action: Keyboard <96>
Screenshot: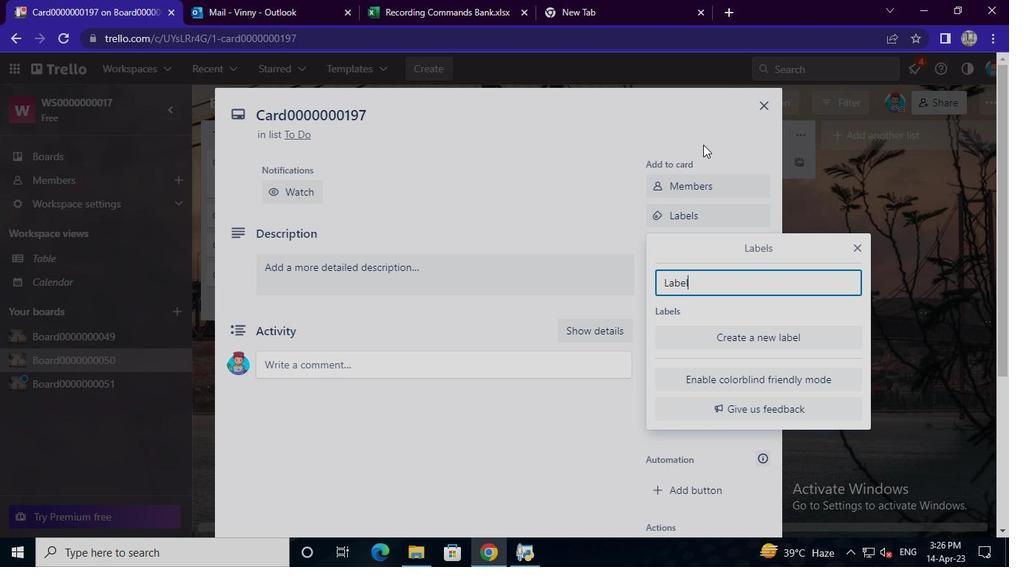 
Action: Keyboard <96>
Screenshot: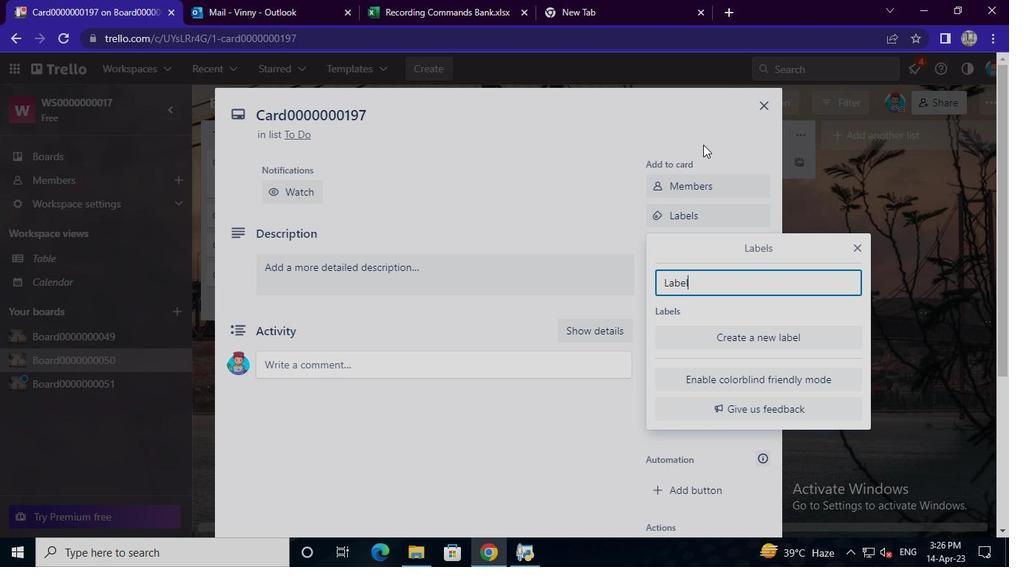 
Action: Keyboard <96>
Screenshot: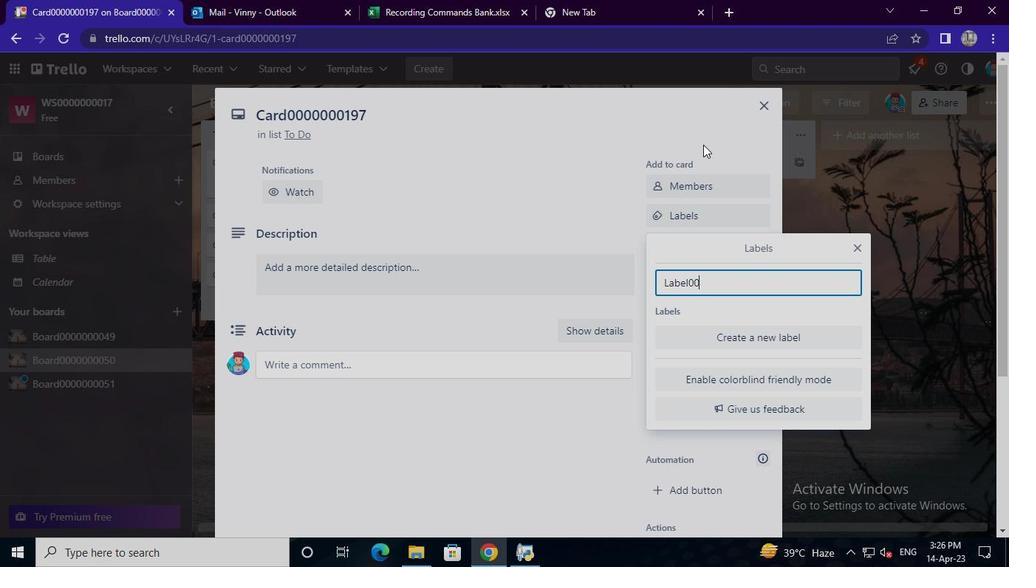 
Action: Keyboard <96>
Screenshot: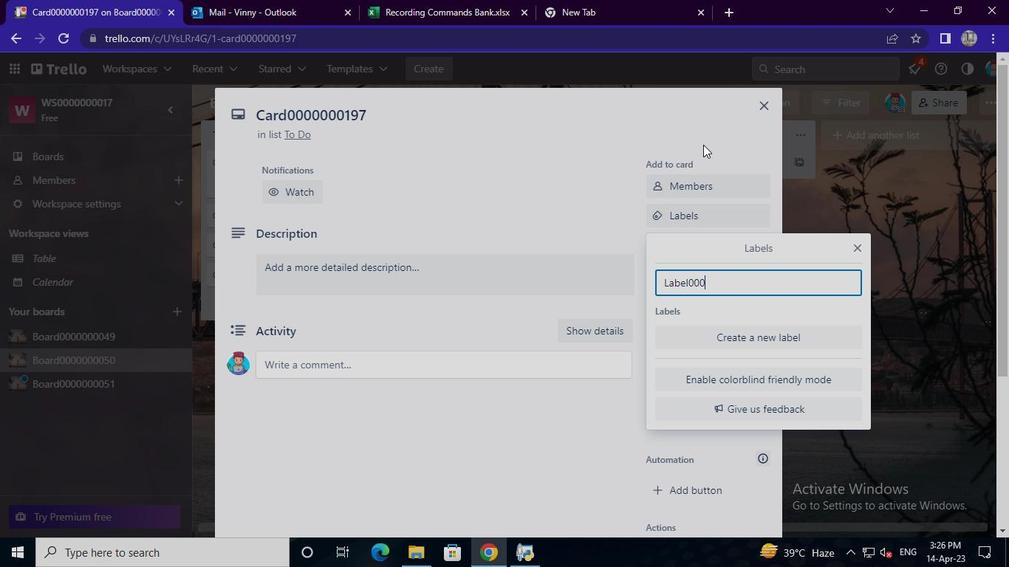 
Action: Keyboard <96>
Screenshot: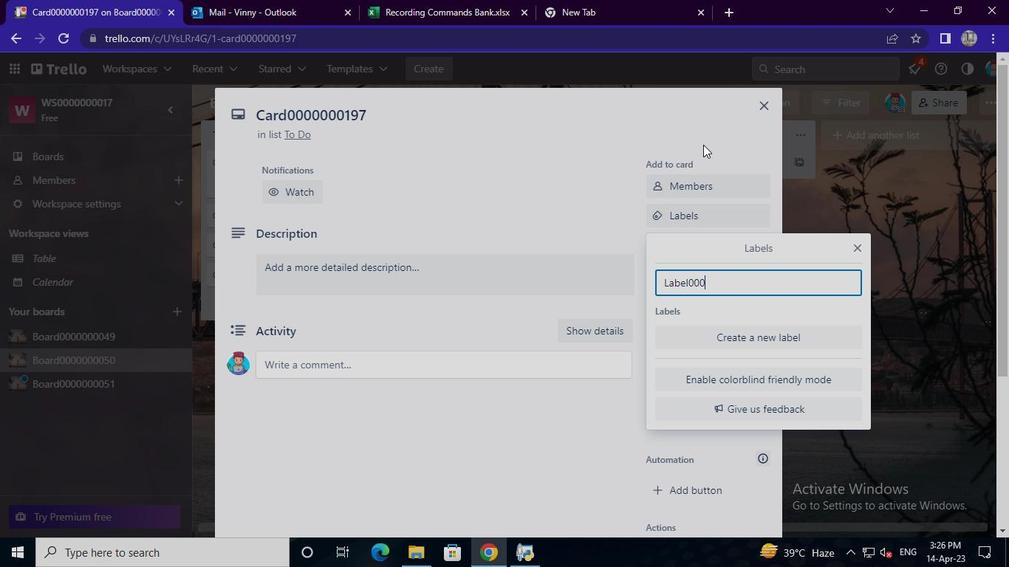 
Action: Keyboard <96>
Screenshot: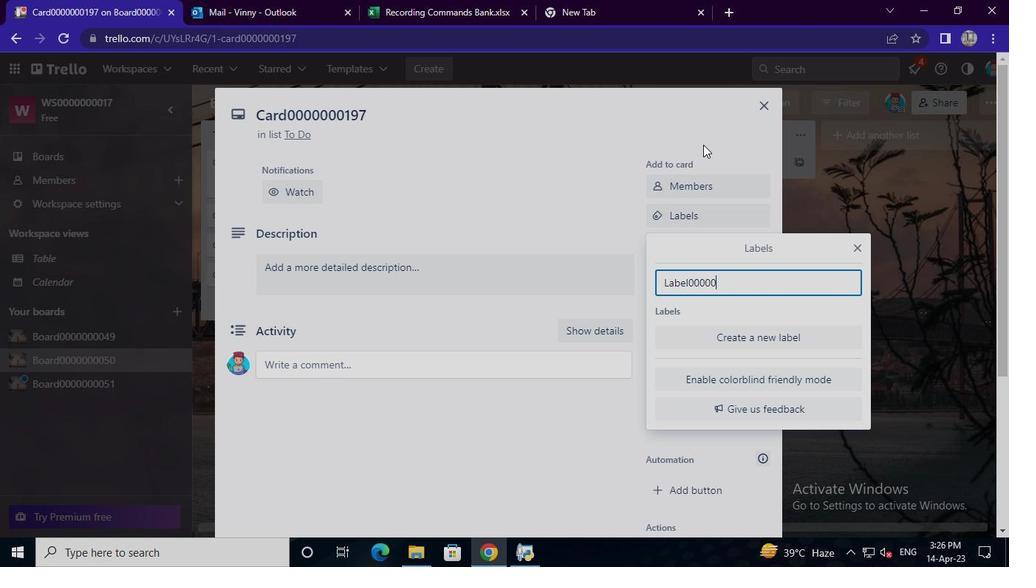 
Action: Keyboard <96>
Screenshot: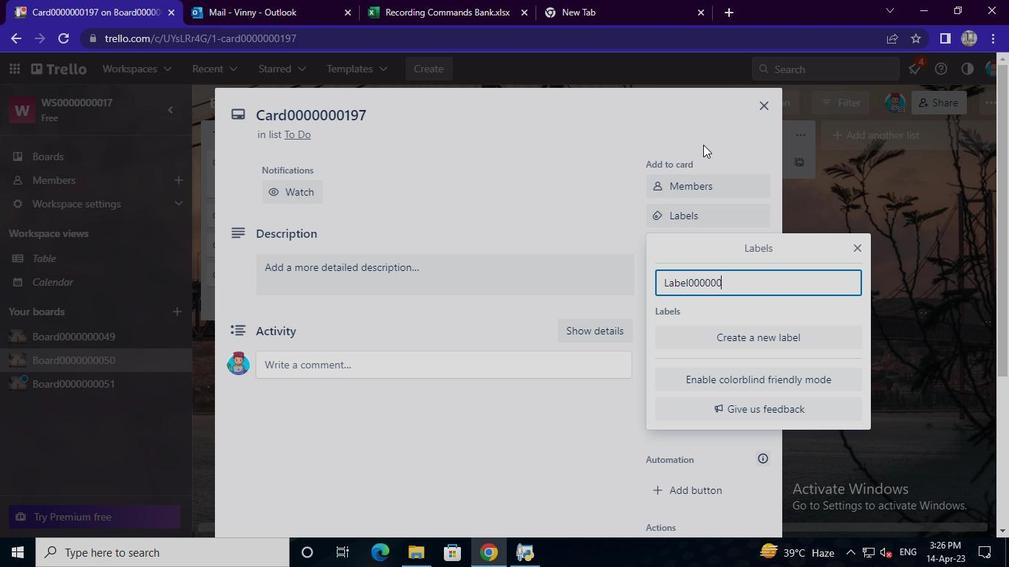 
Action: Keyboard <97>
Screenshot: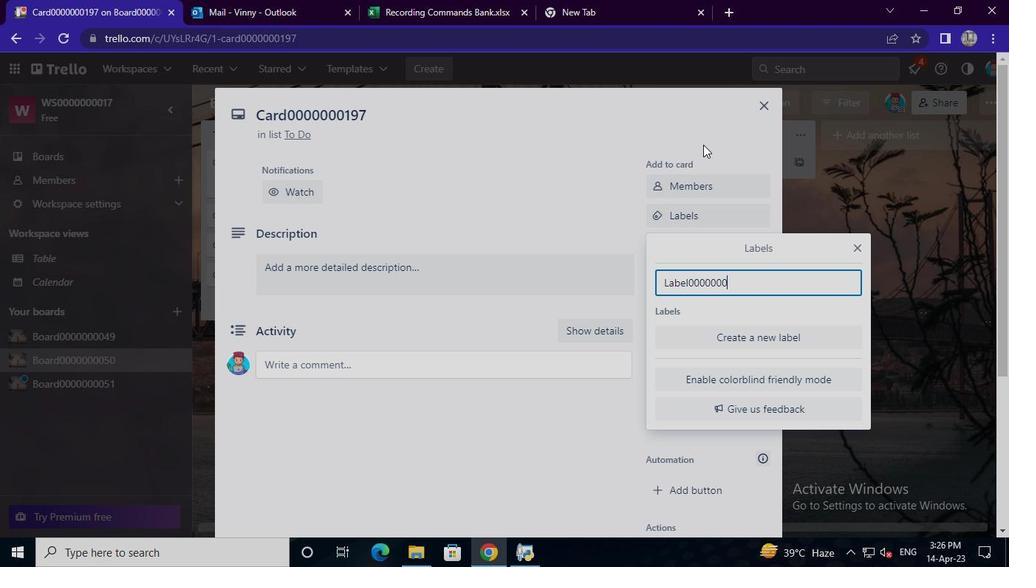 
Action: Keyboard <105>
Screenshot: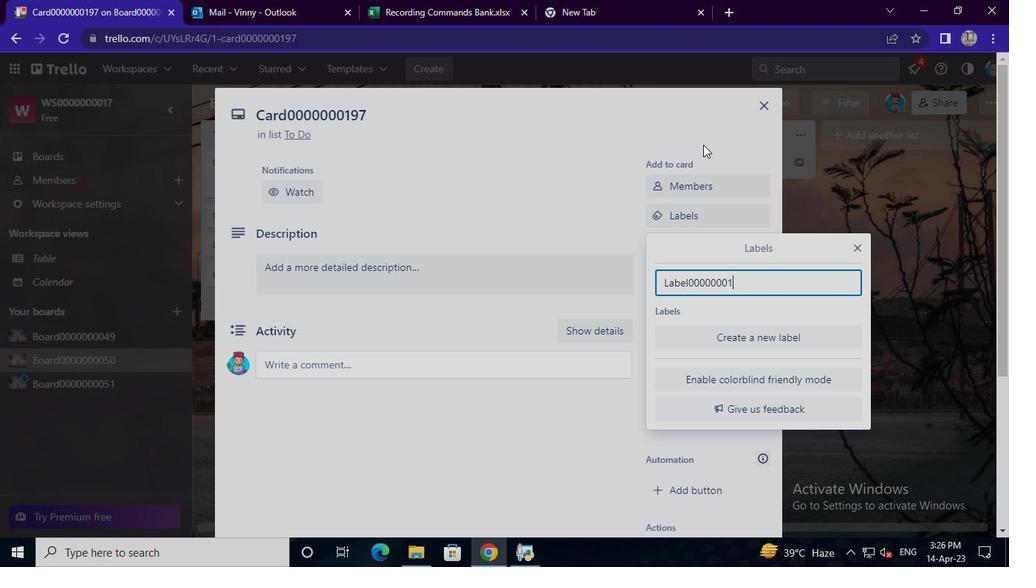
Action: Keyboard <103>
Screenshot: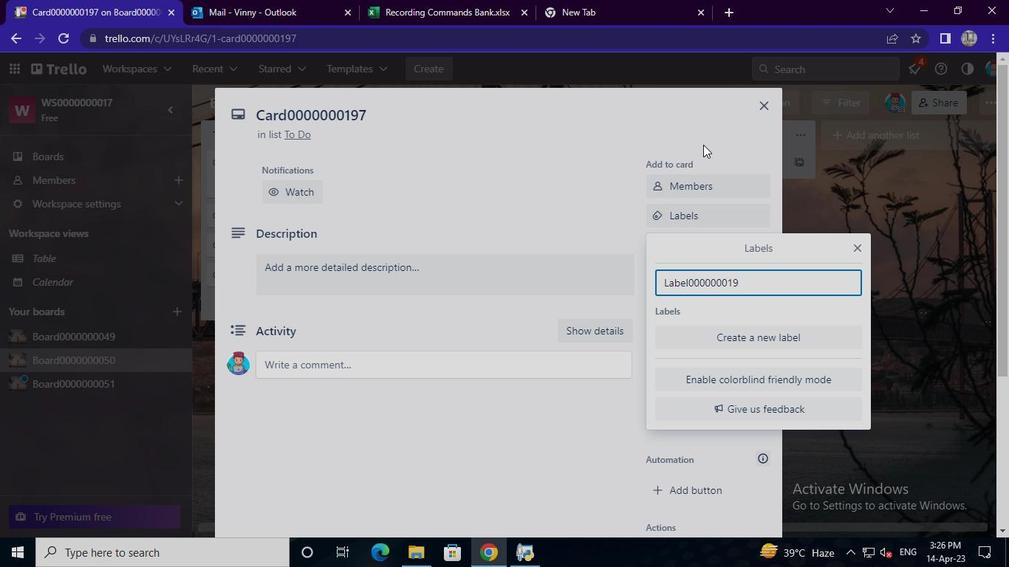 
Action: Mouse moved to (738, 331)
Screenshot: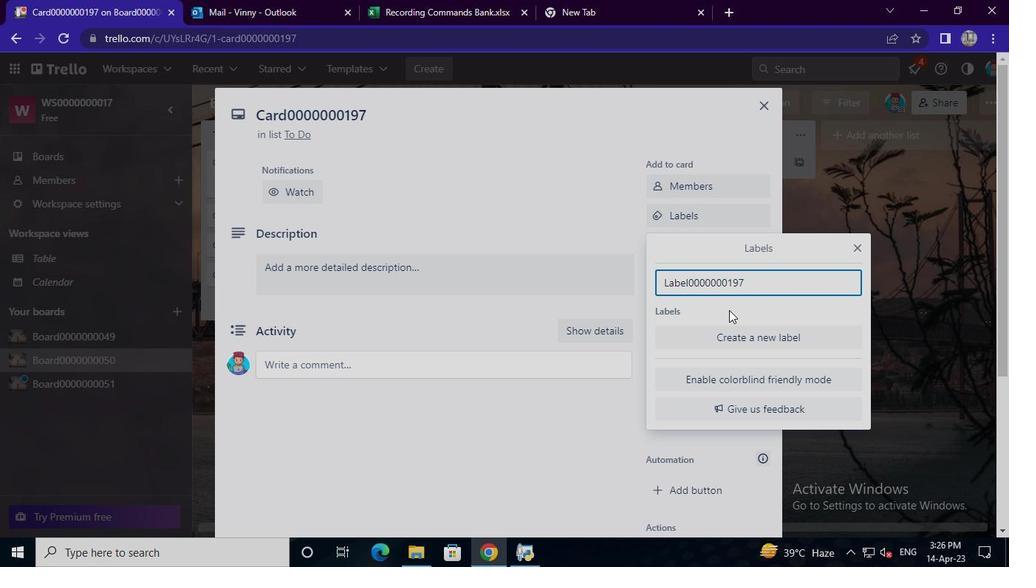 
Action: Mouse pressed left at (738, 331)
Screenshot: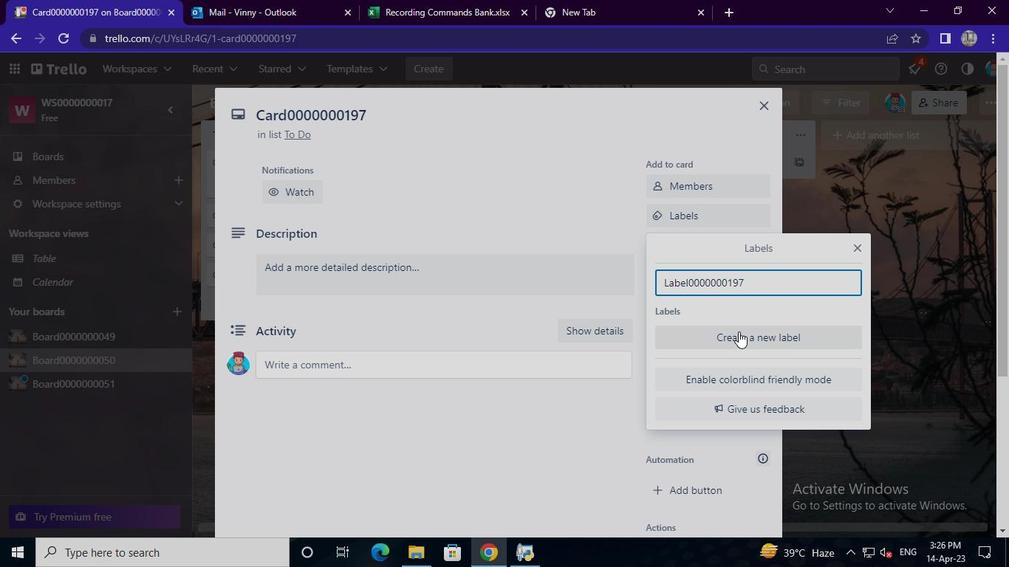 
Action: Mouse moved to (846, 321)
Screenshot: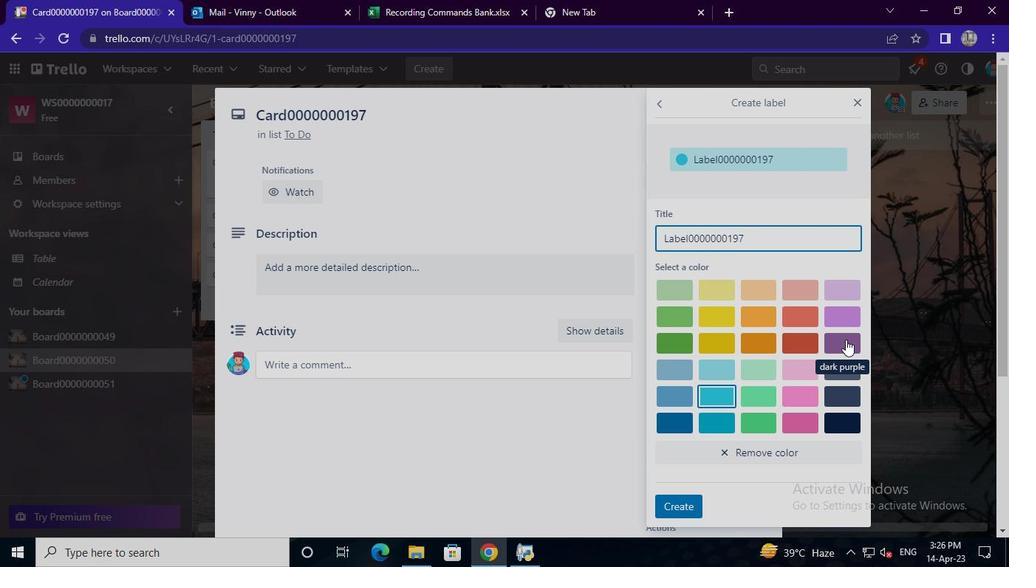 
Action: Mouse pressed left at (846, 321)
Screenshot: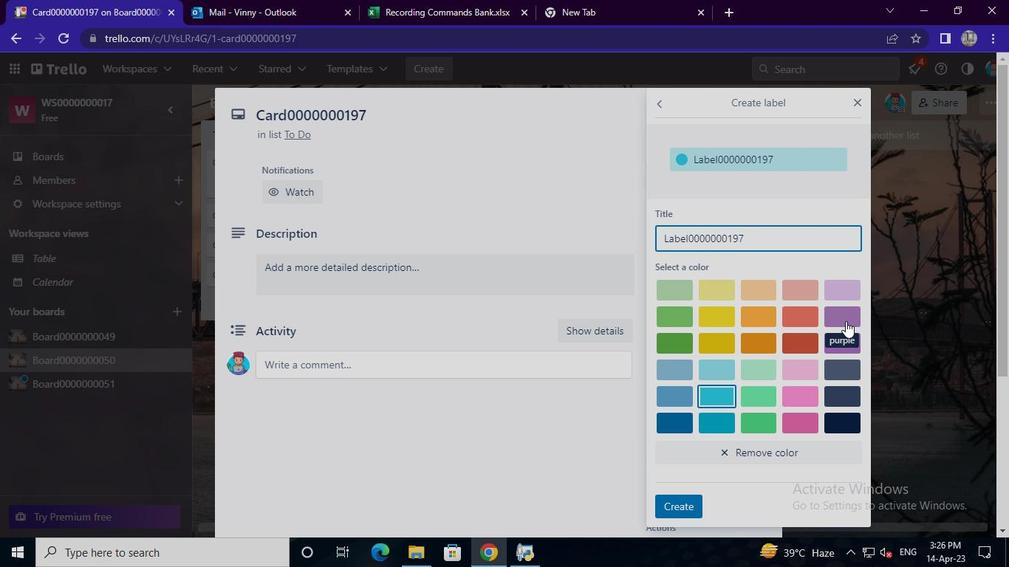 
Action: Mouse moved to (687, 499)
Screenshot: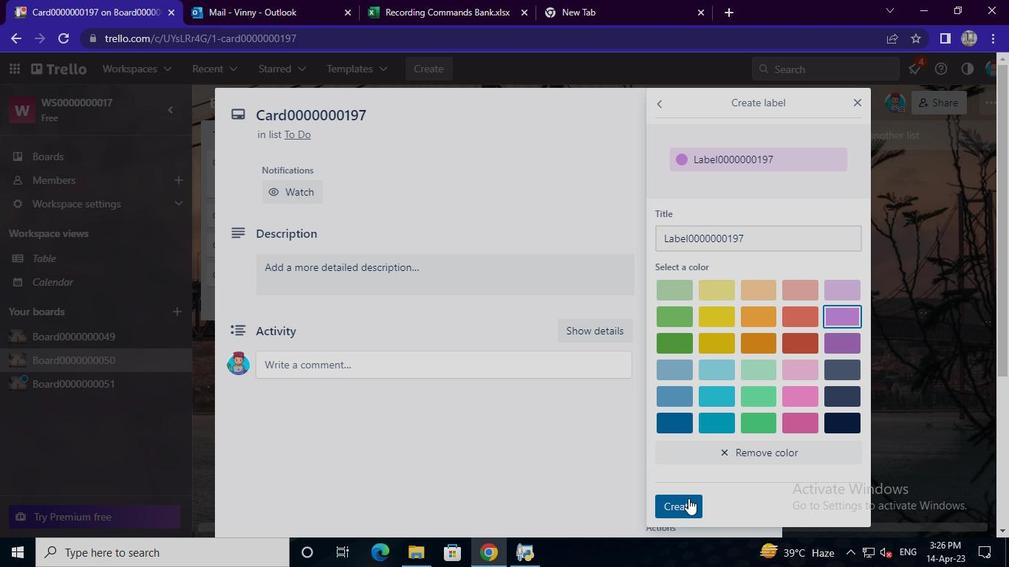 
Action: Mouse pressed left at (687, 499)
Screenshot: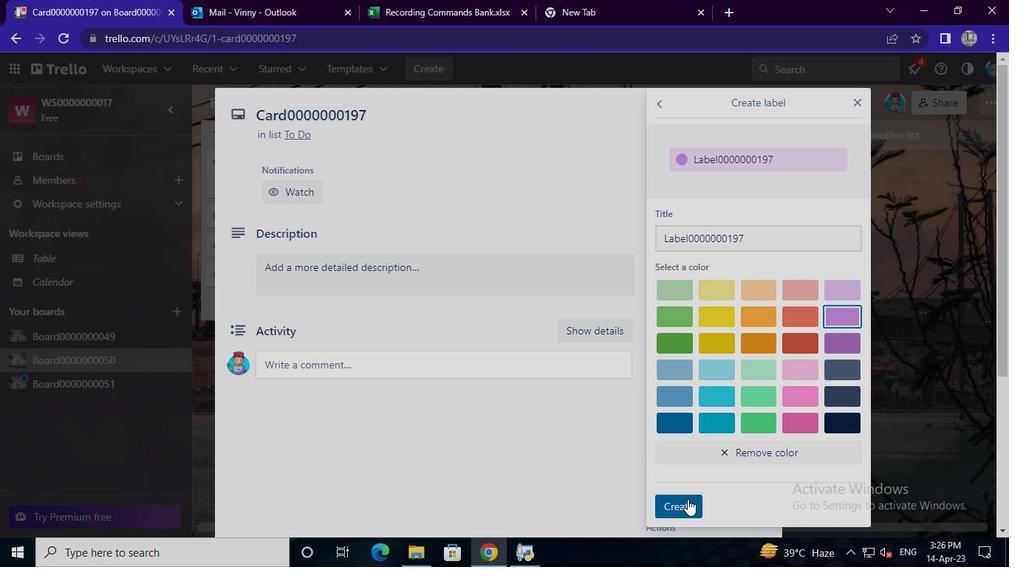 
Action: Mouse moved to (591, 451)
Screenshot: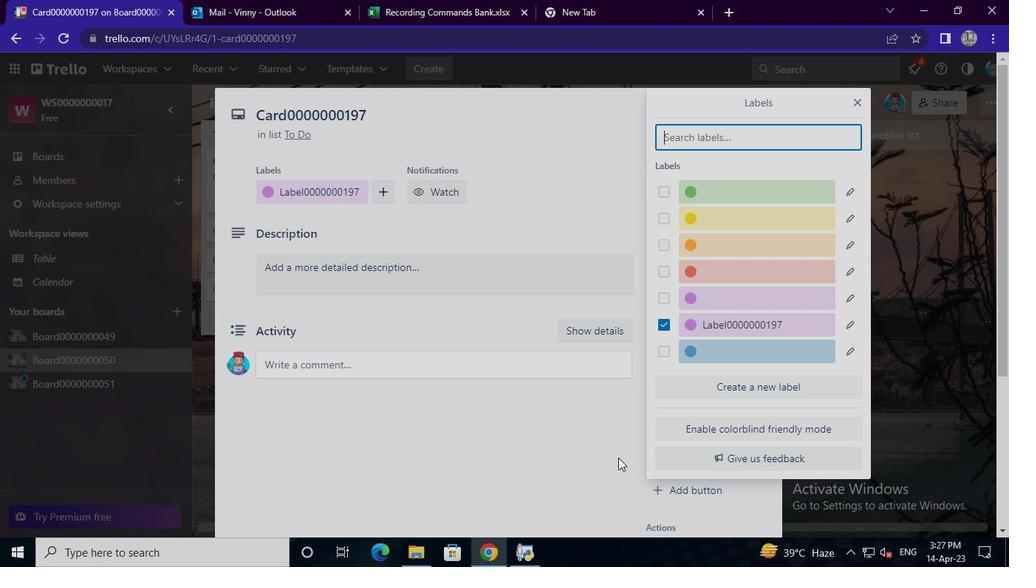 
Action: Mouse pressed left at (591, 451)
Screenshot: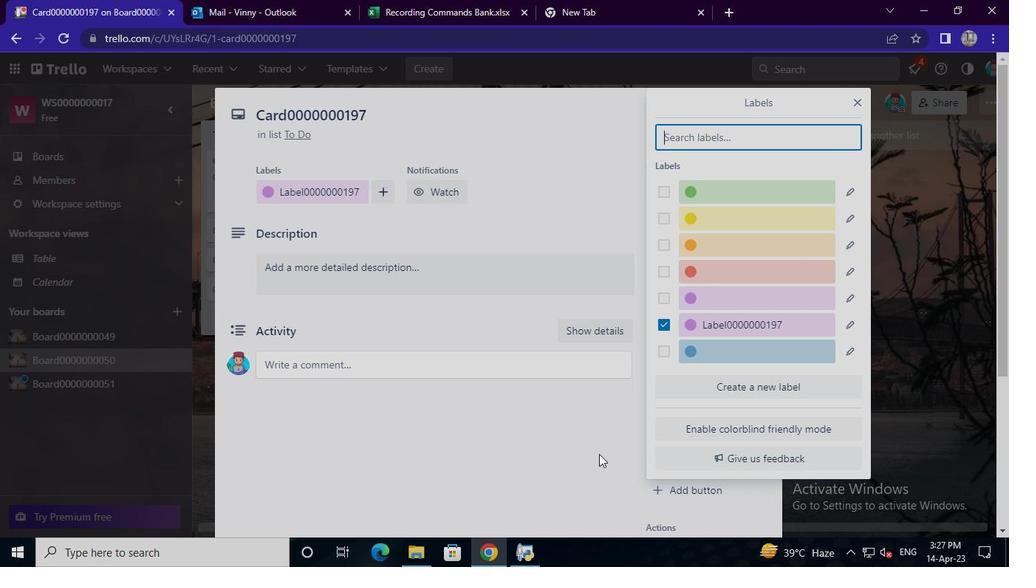 
Action: Mouse moved to (715, 250)
Screenshot: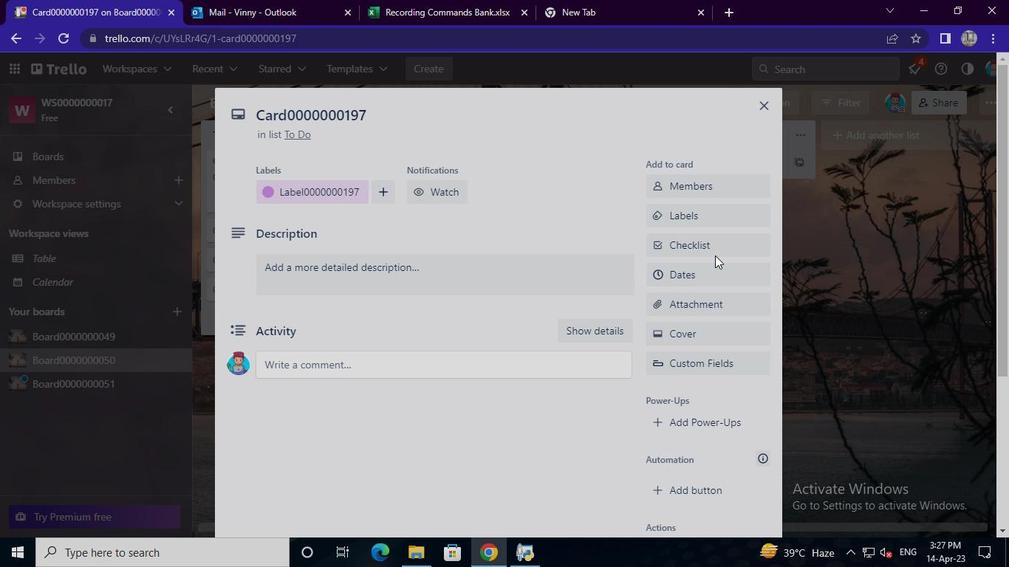 
Action: Mouse pressed left at (715, 250)
Screenshot: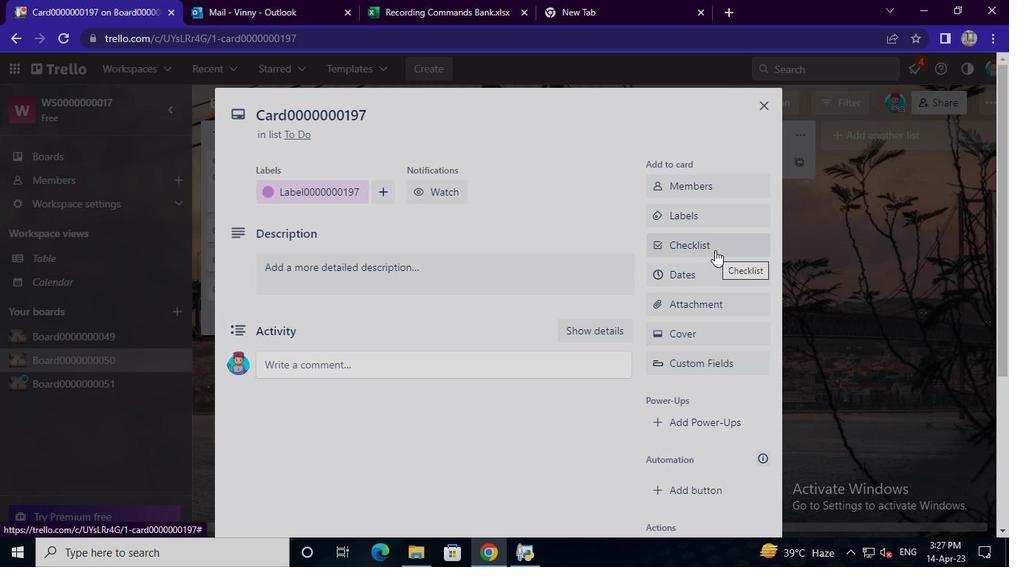 
Action: Mouse moved to (710, 328)
Screenshot: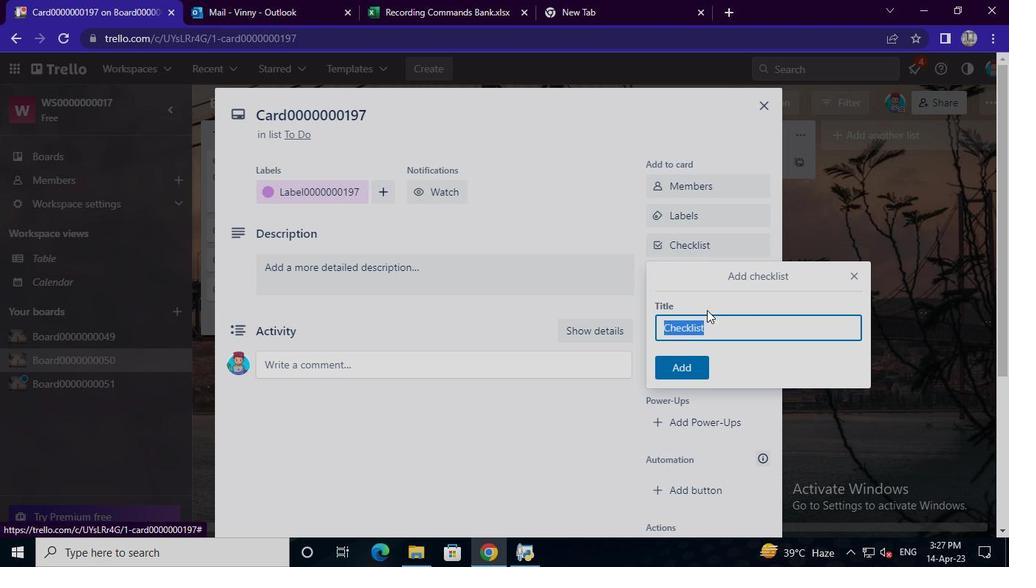 
Action: Keyboard Key.backspace
Screenshot: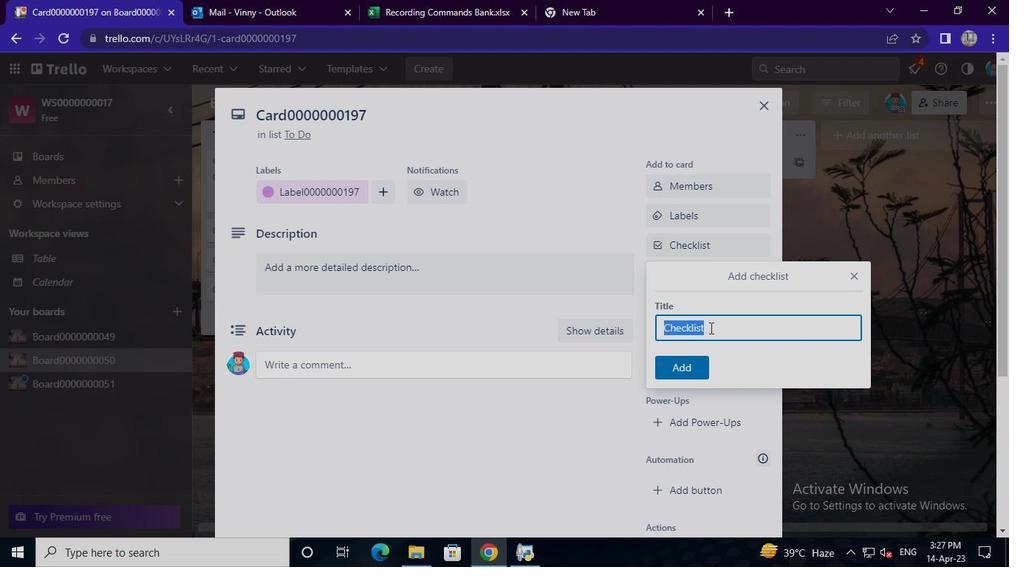 
Action: Keyboard Key.shift
Screenshot: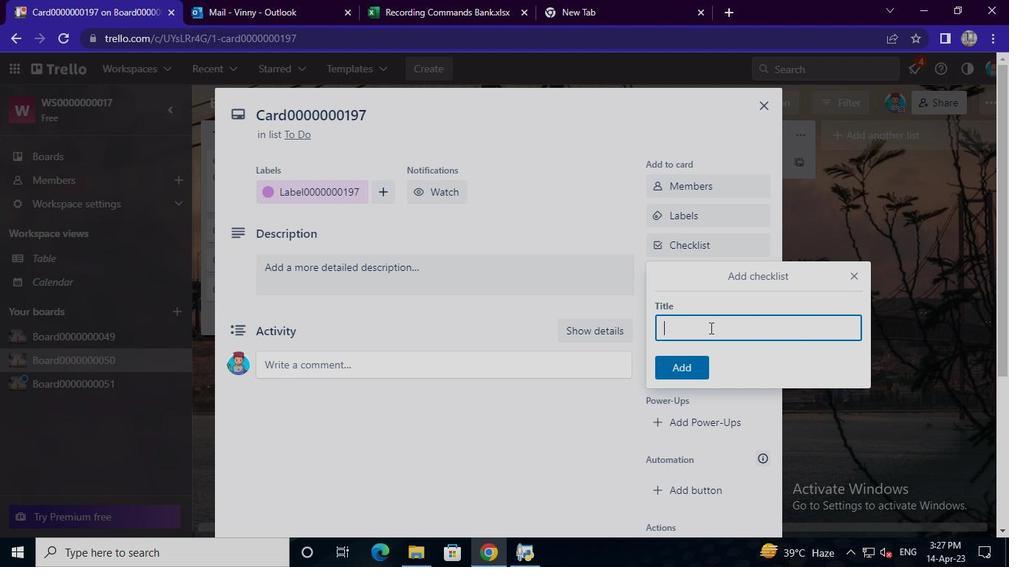 
Action: Keyboard C
Screenshot: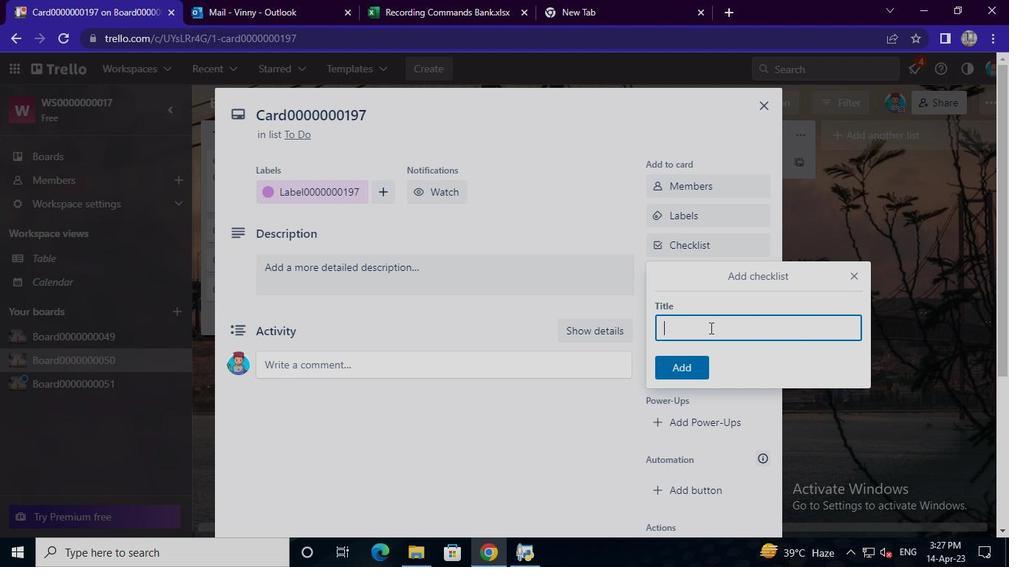 
Action: Keyboard L
Screenshot: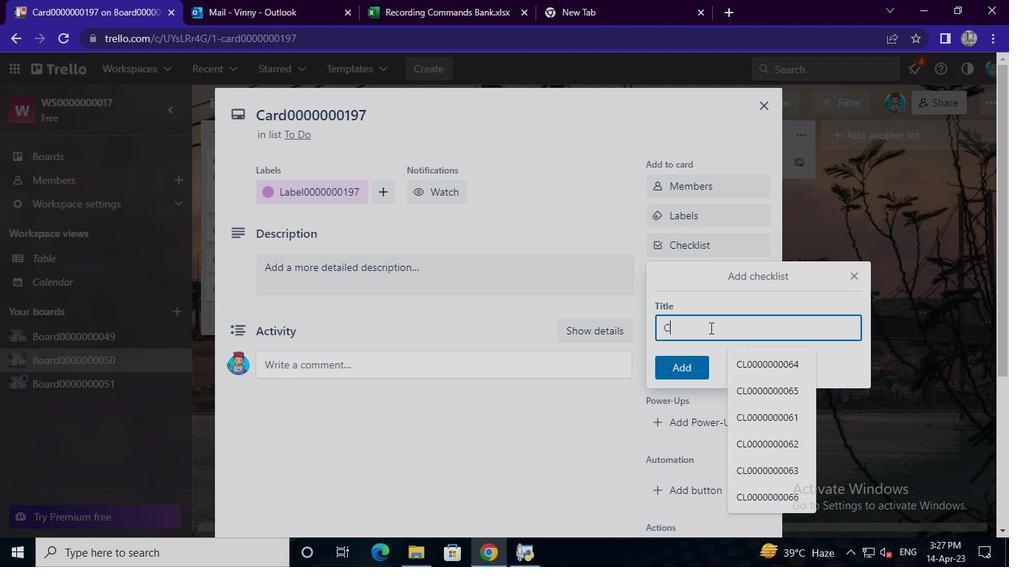 
Action: Keyboard <96>
Screenshot: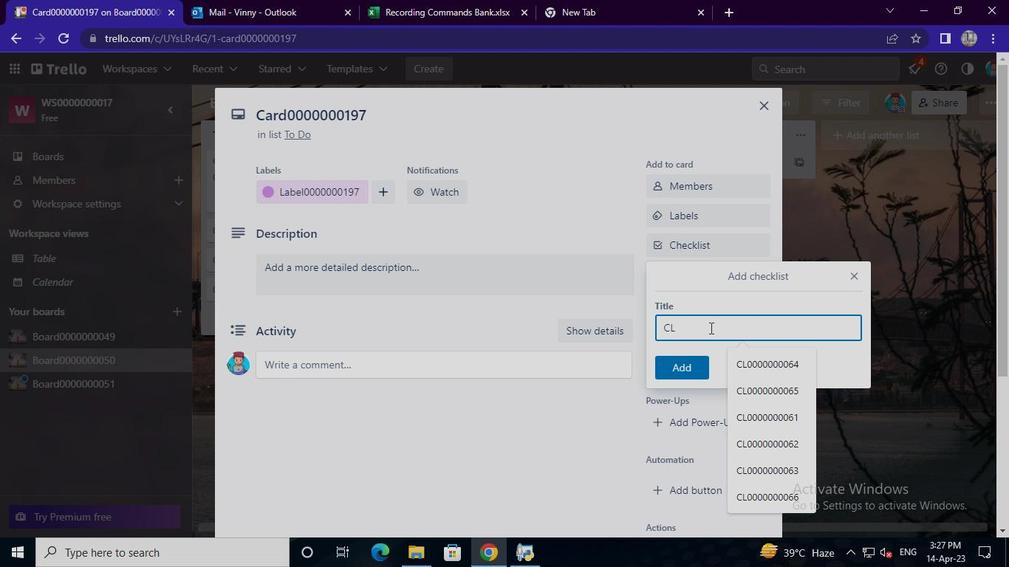 
Action: Keyboard <96>
Screenshot: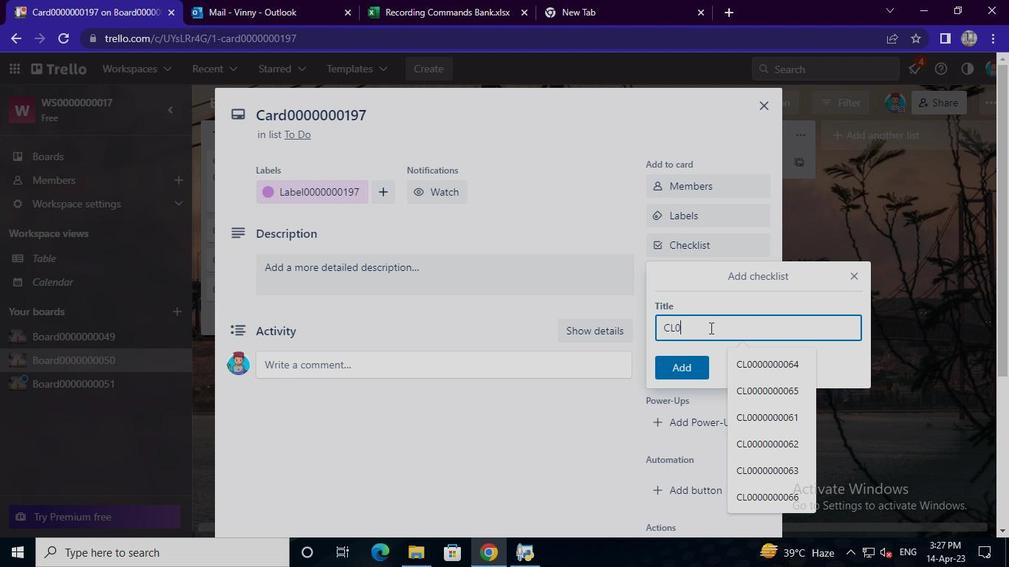 
Action: Keyboard <96>
Screenshot: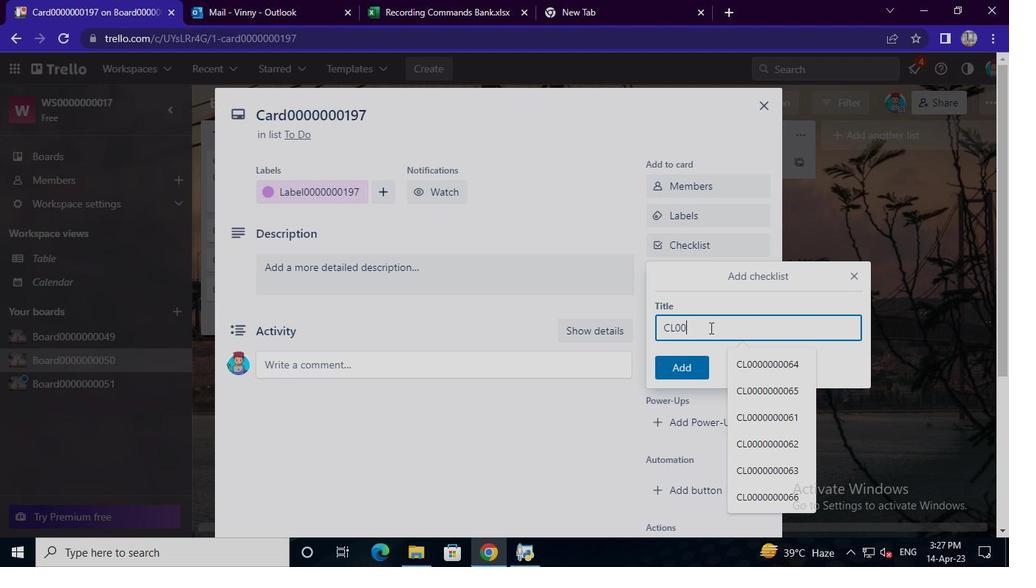
Action: Keyboard <96>
Screenshot: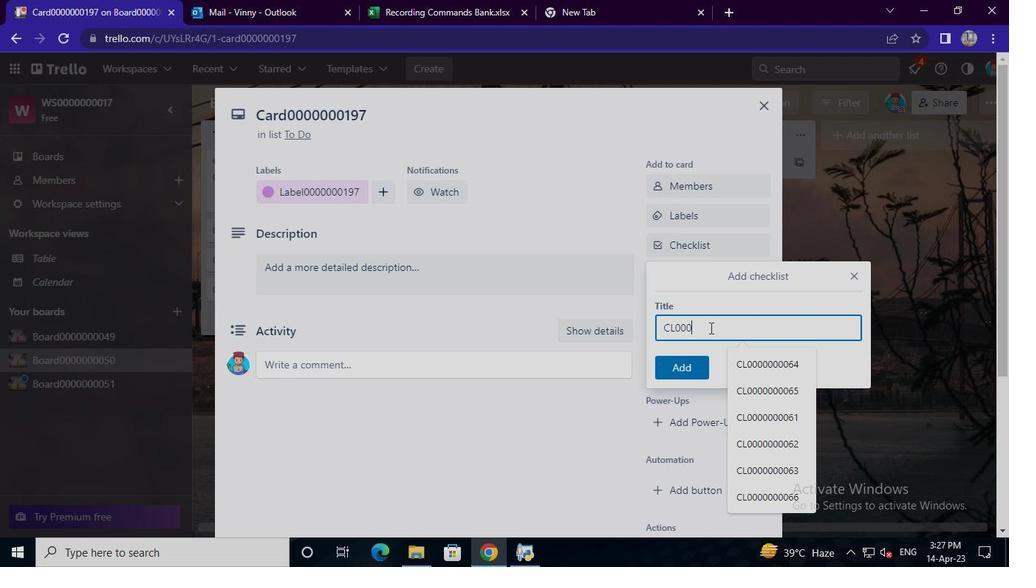 
Action: Keyboard <96>
Screenshot: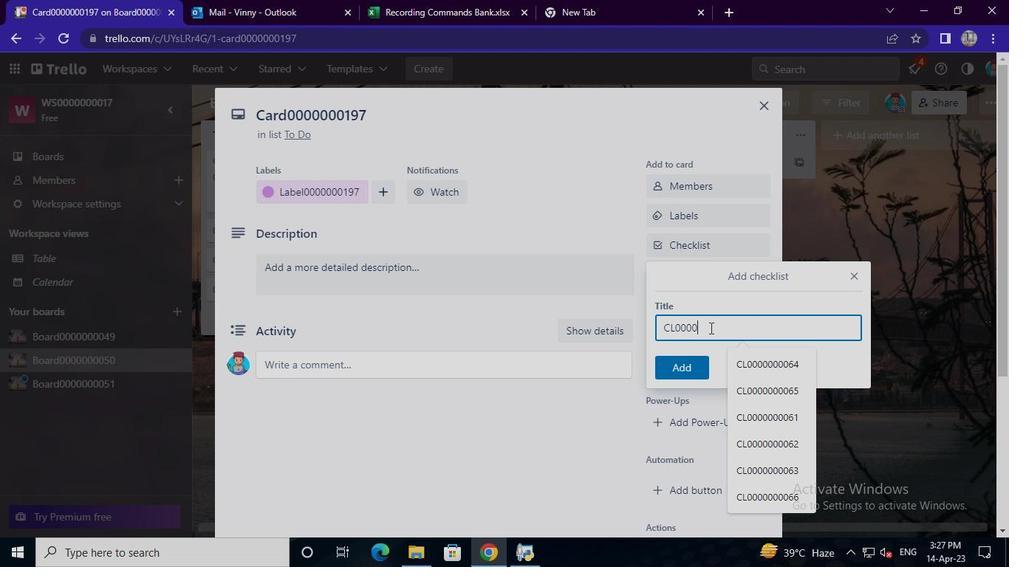 
Action: Keyboard <96>
Screenshot: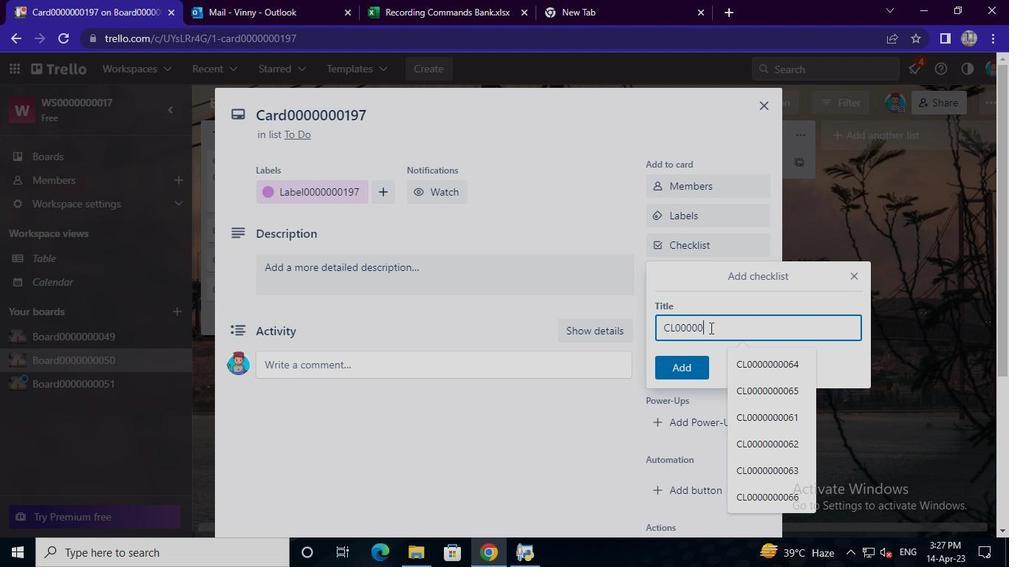 
Action: Keyboard <96>
Screenshot: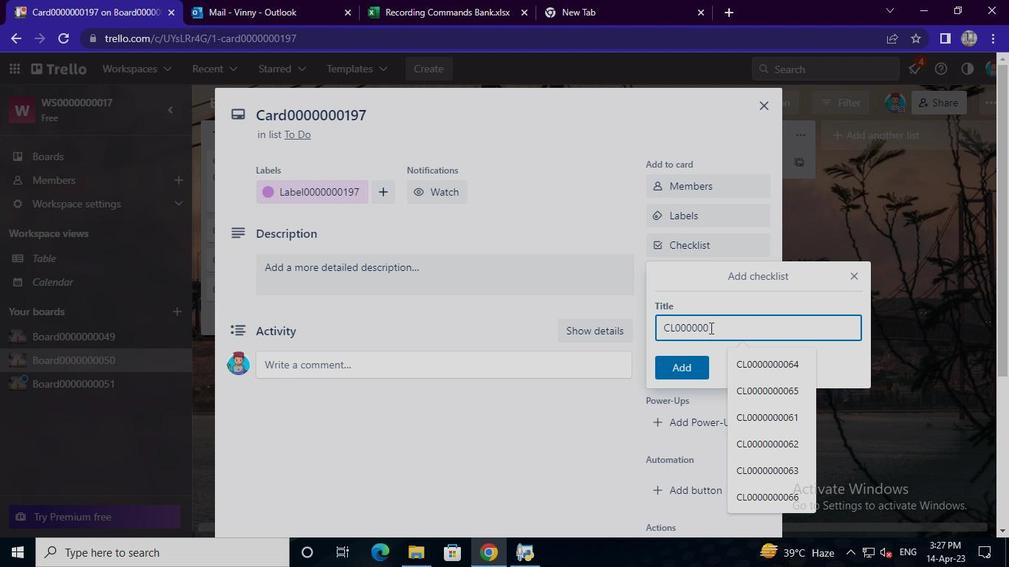 
Action: Keyboard <97>
Screenshot: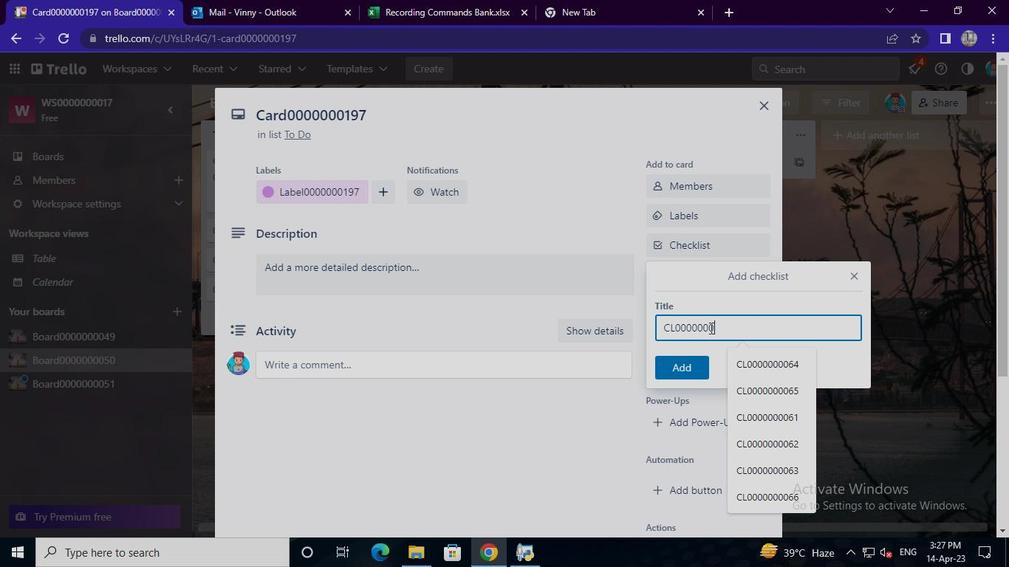 
Action: Keyboard <105>
Screenshot: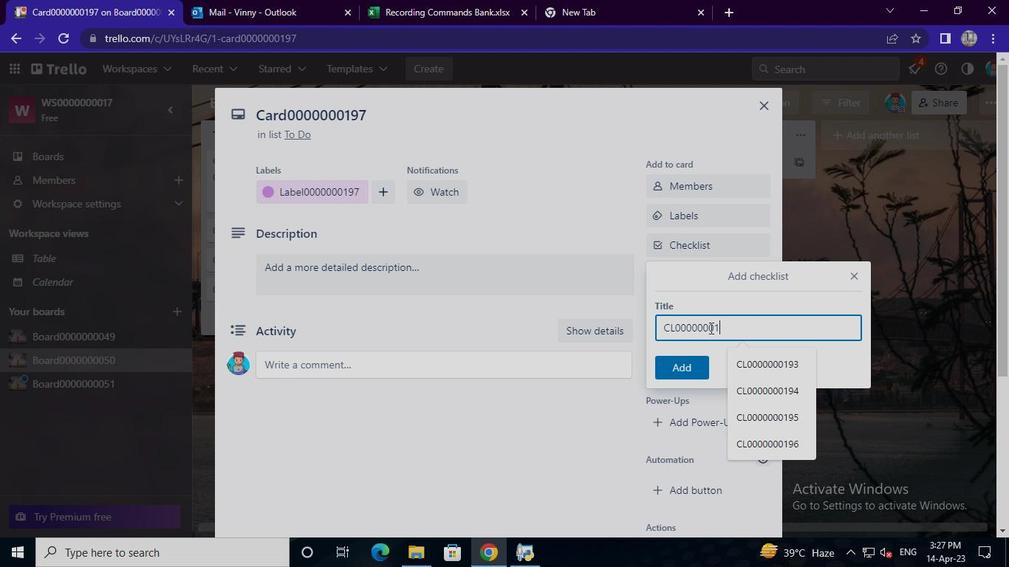 
Action: Keyboard <103>
Screenshot: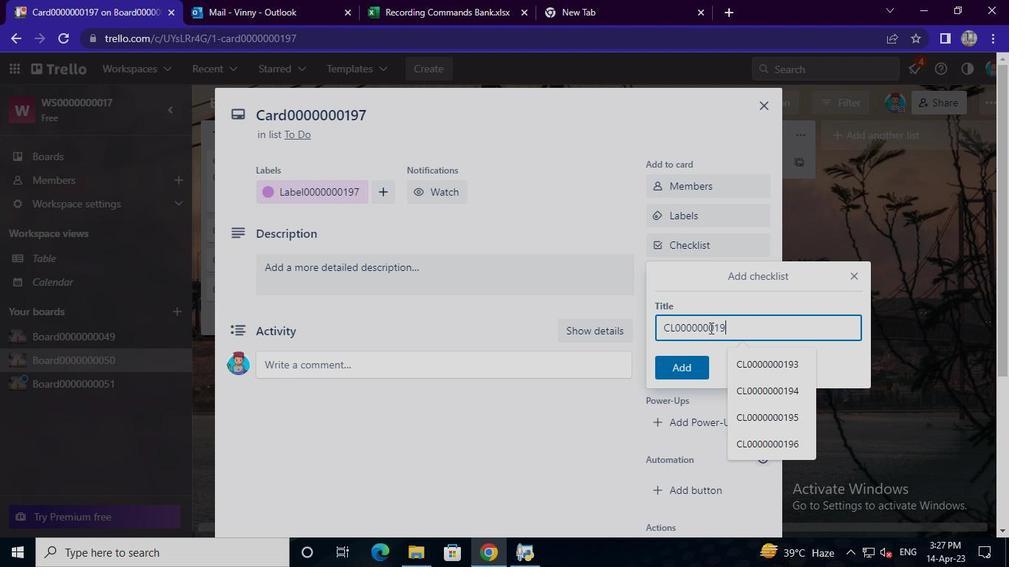 
Action: Mouse moved to (684, 368)
Screenshot: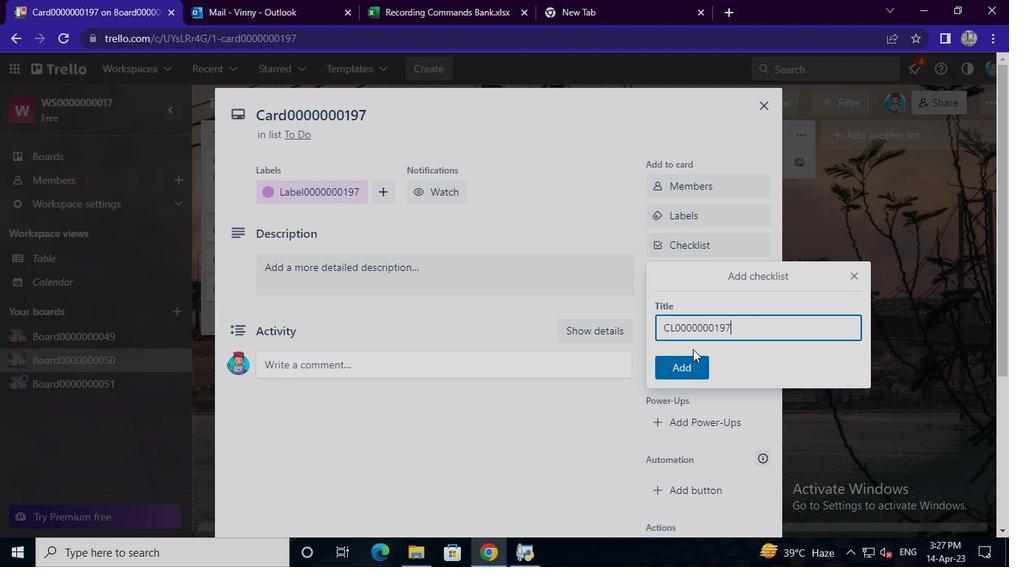 
Action: Mouse pressed left at (684, 368)
Screenshot: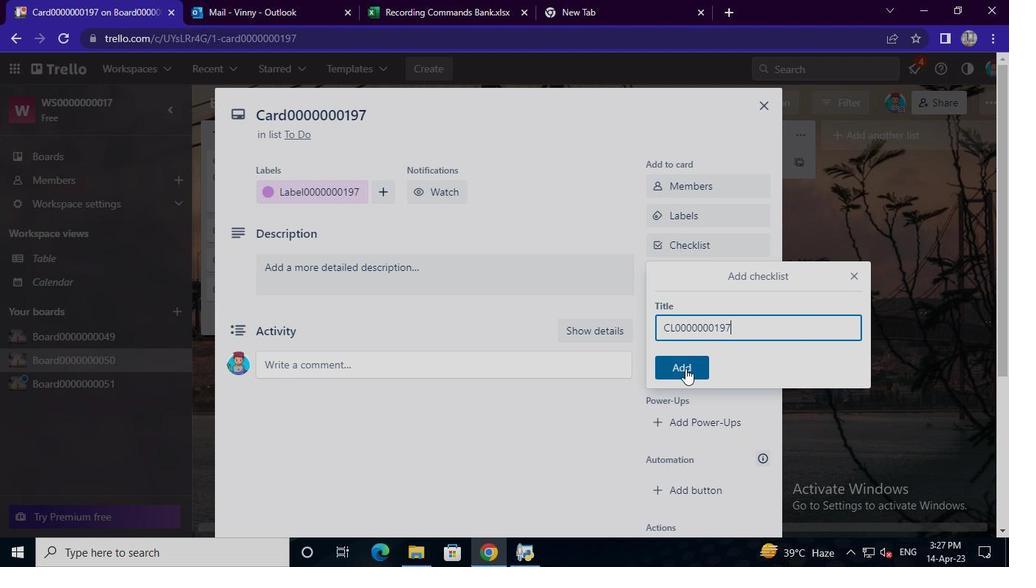 
Action: Mouse moved to (688, 279)
Screenshot: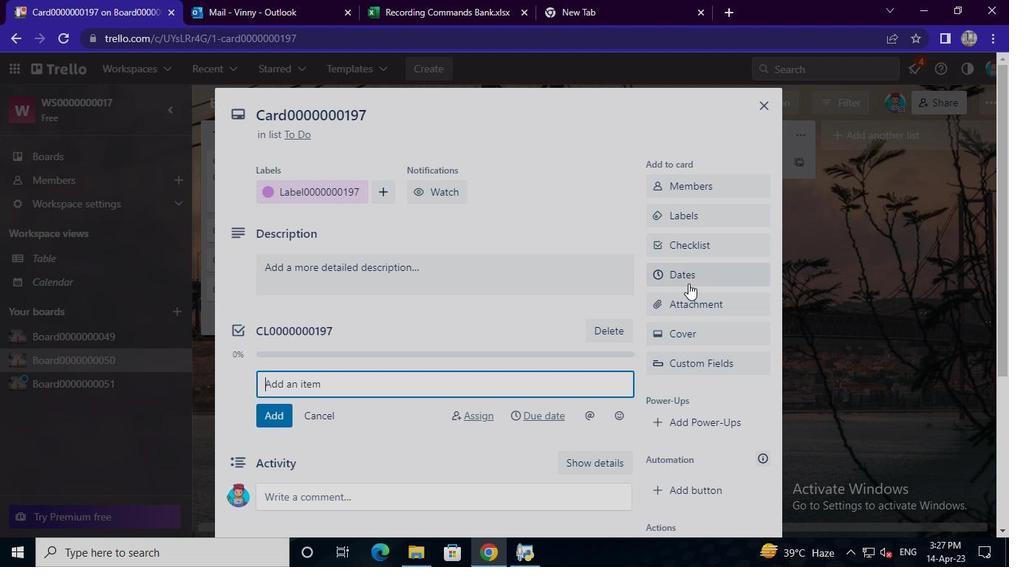 
Action: Mouse pressed left at (688, 279)
Screenshot: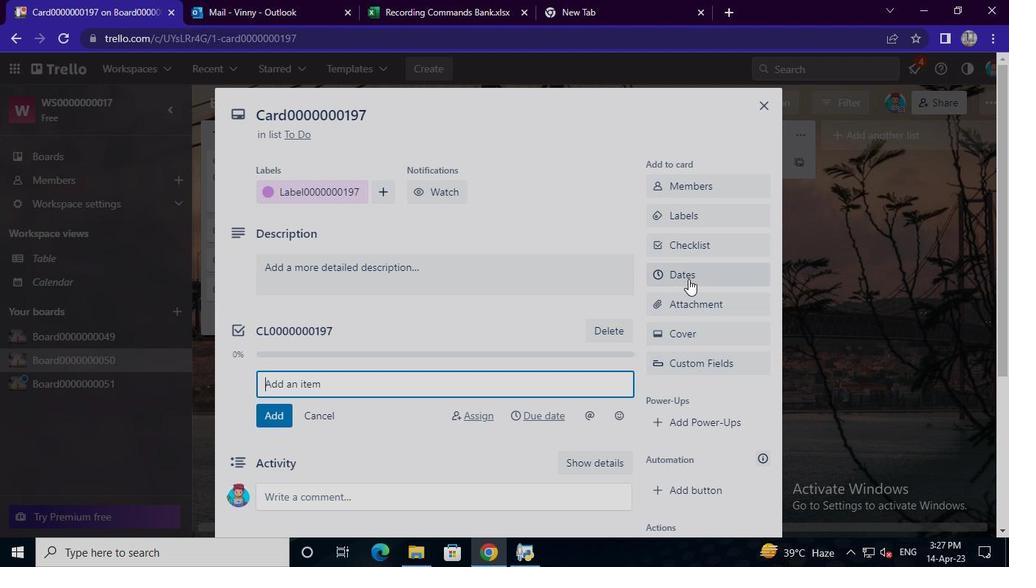 
Action: Mouse moved to (661, 361)
Screenshot: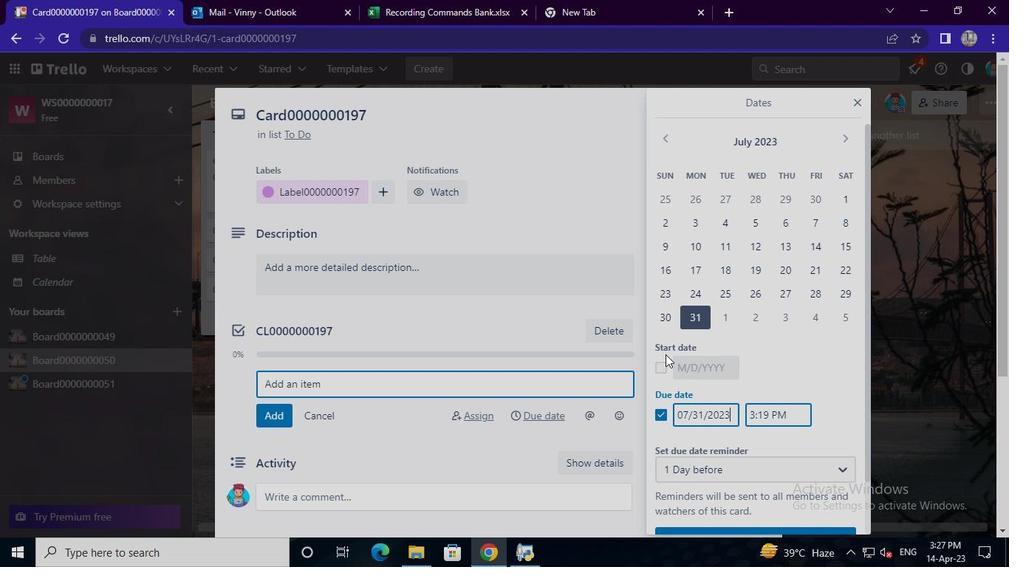 
Action: Mouse pressed left at (661, 361)
Screenshot: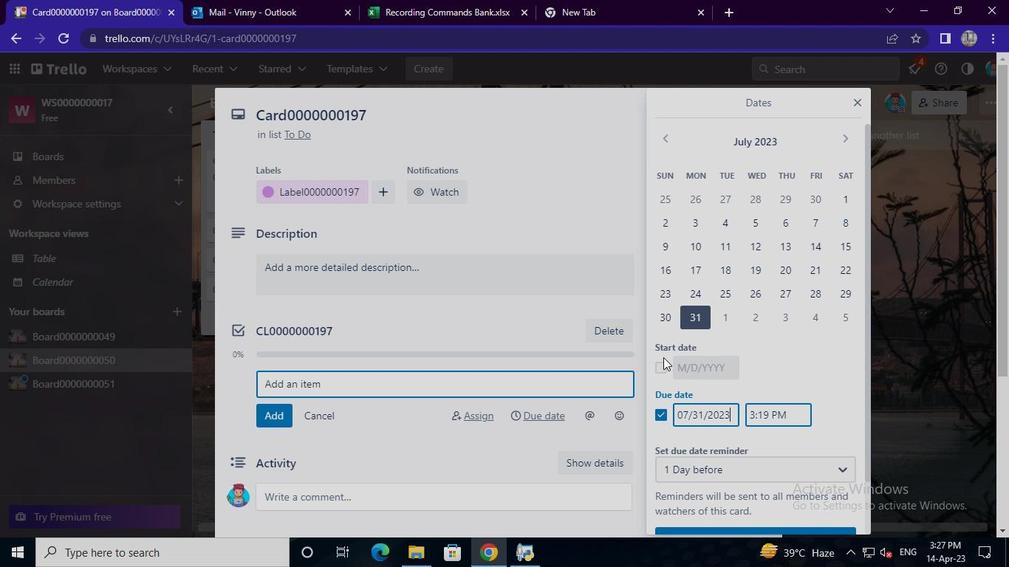 
Action: Mouse moved to (659, 415)
Screenshot: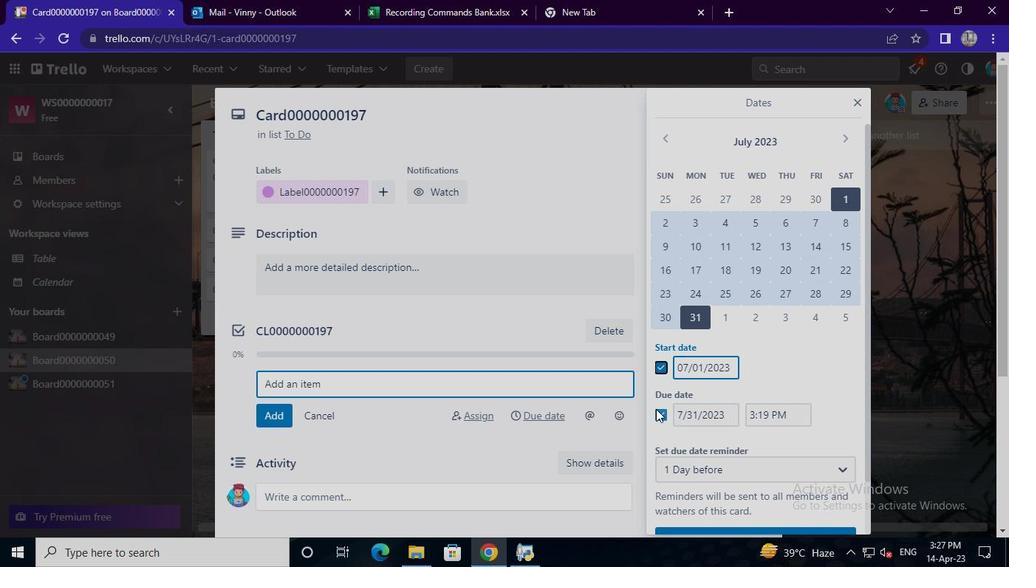 
Action: Mouse pressed left at (659, 415)
Screenshot: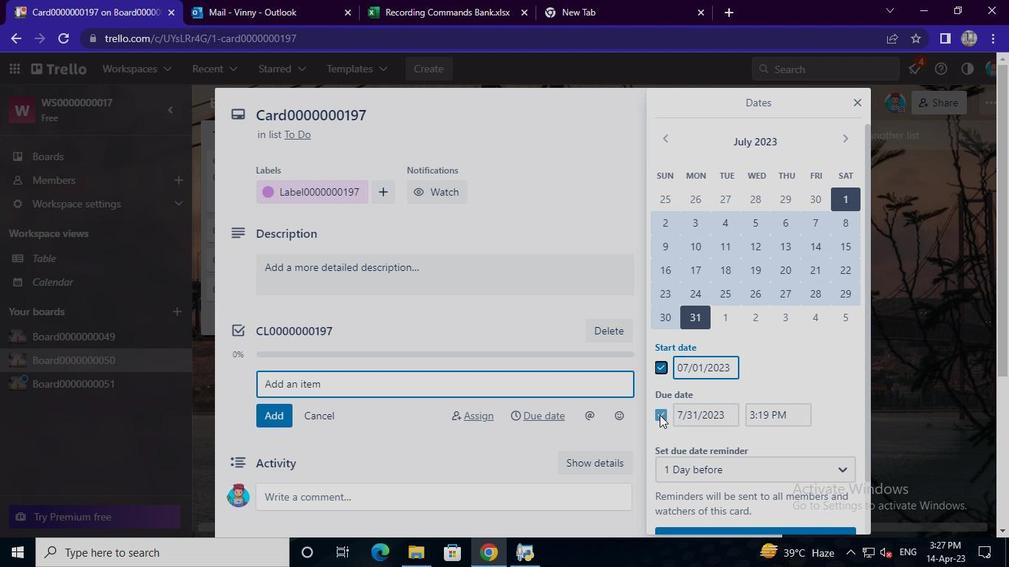 
Action: Mouse moved to (842, 140)
Screenshot: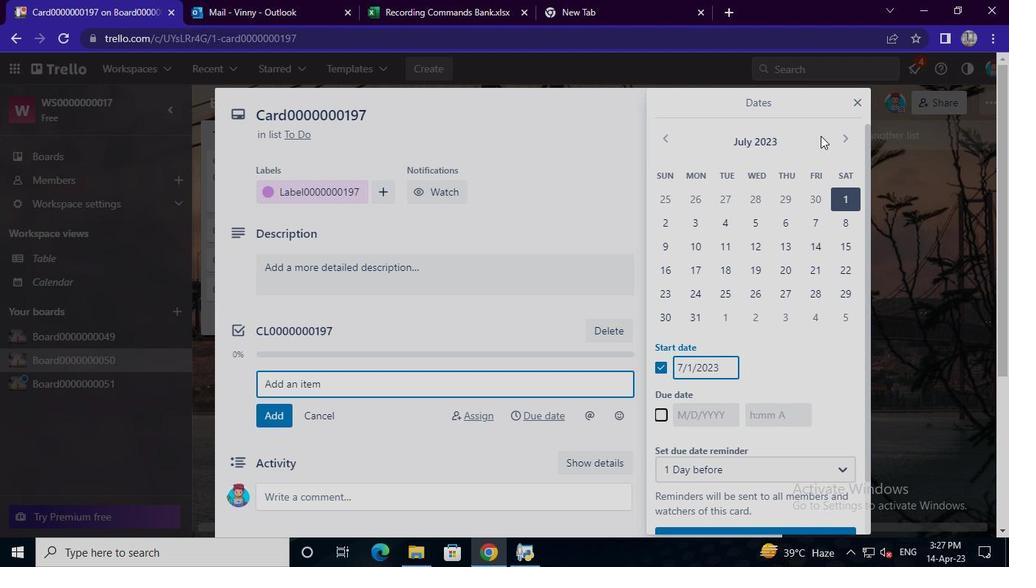 
Action: Mouse pressed left at (842, 140)
Screenshot: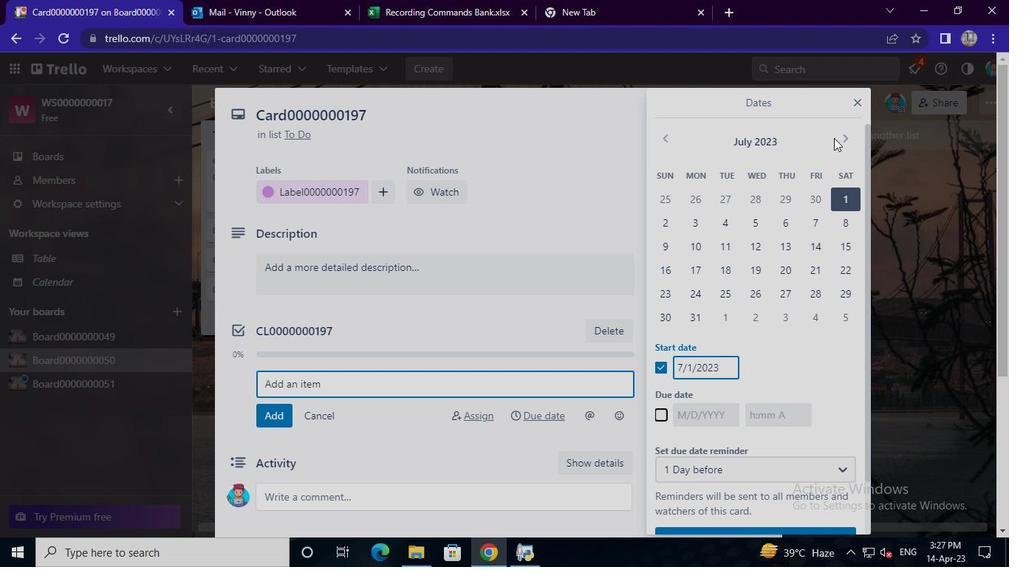 
Action: Mouse moved to (723, 200)
Screenshot: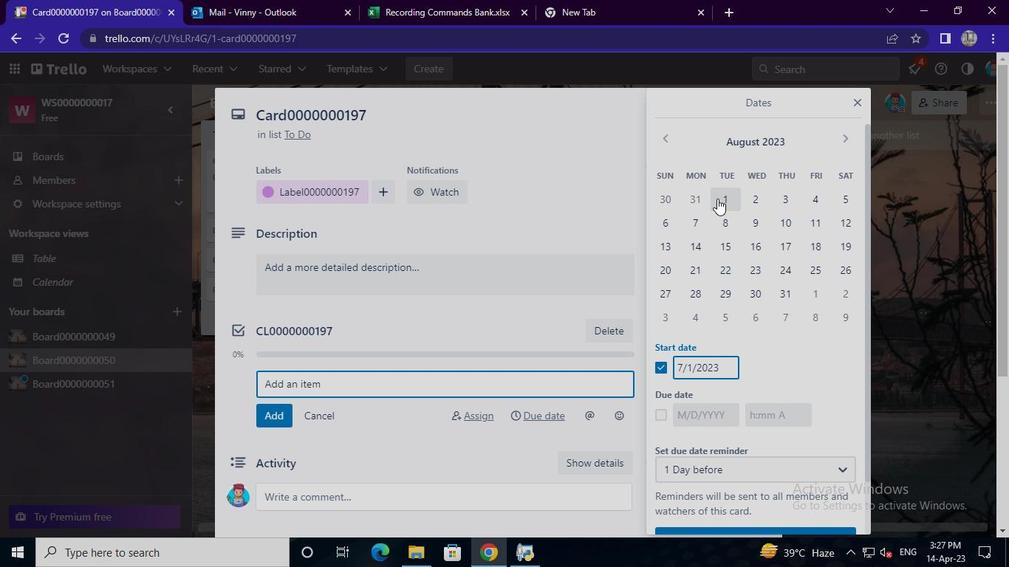 
Action: Mouse pressed left at (723, 200)
Screenshot: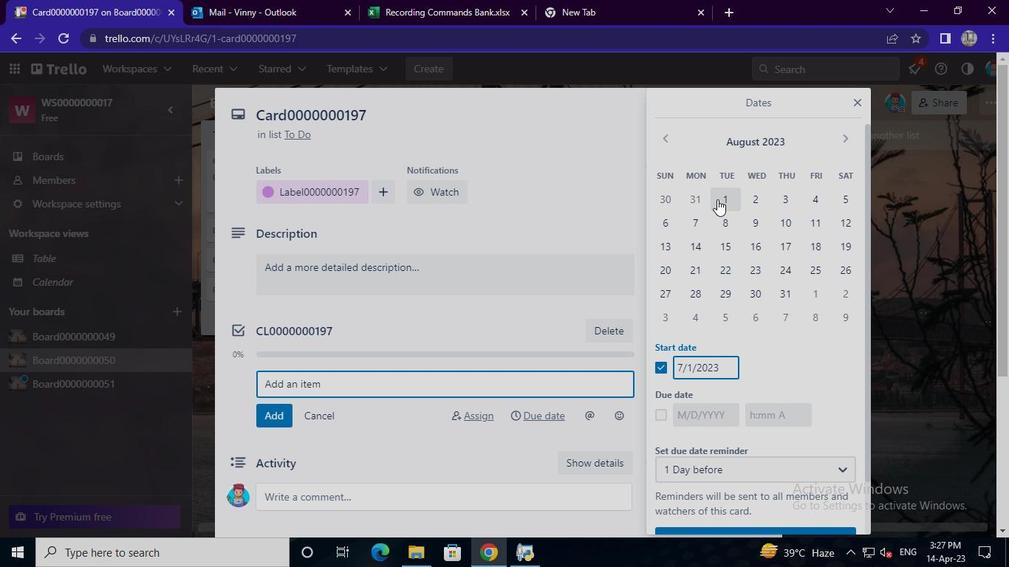 
Action: Mouse moved to (661, 411)
Screenshot: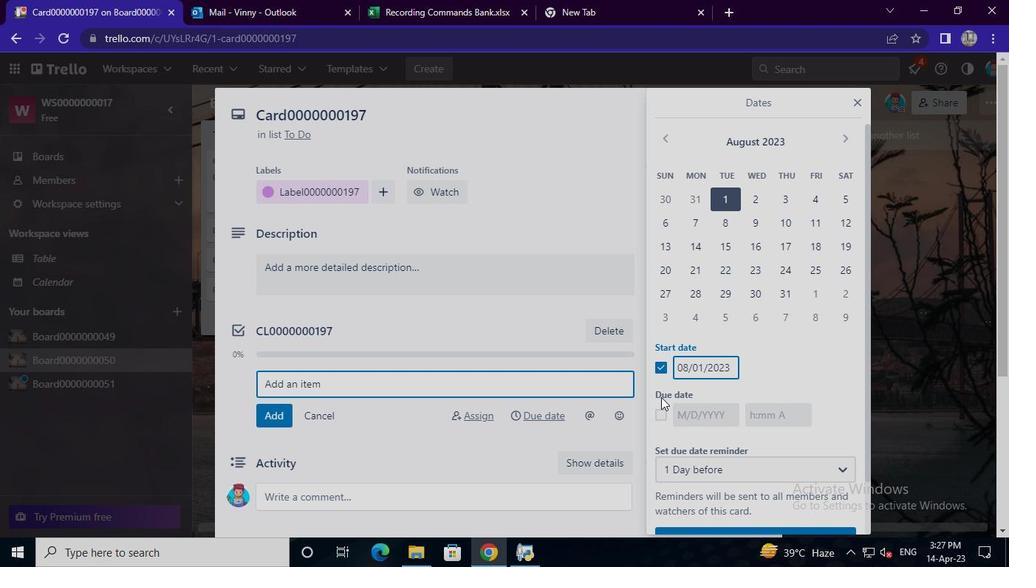 
Action: Mouse pressed left at (661, 411)
Screenshot: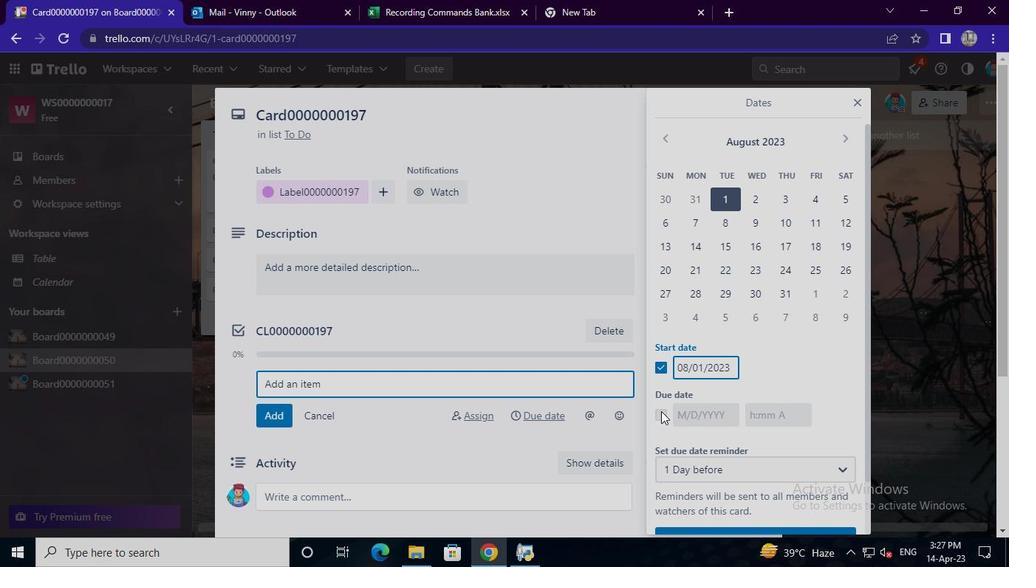 
Action: Mouse moved to (778, 291)
Screenshot: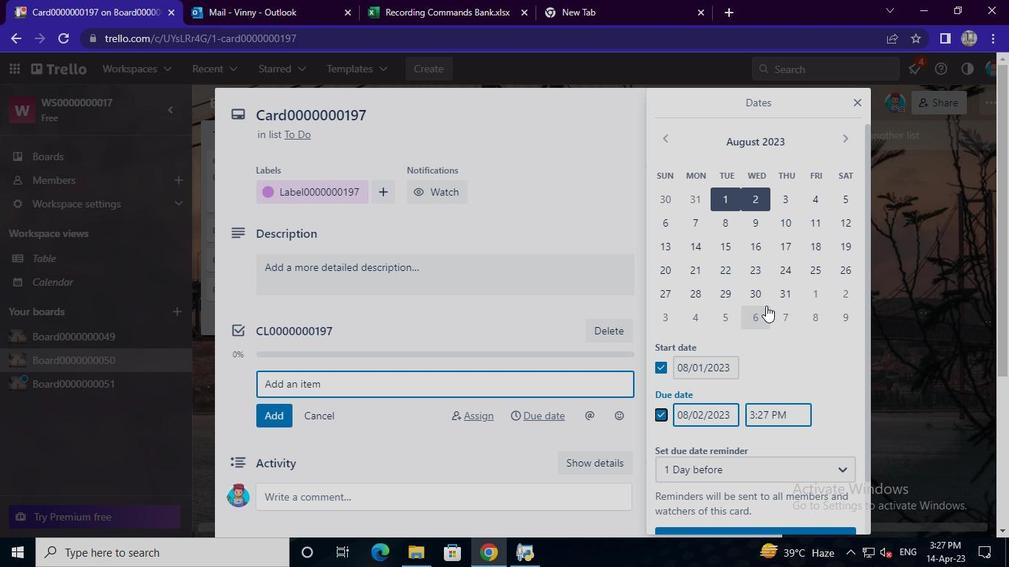 
Action: Mouse pressed left at (778, 291)
Screenshot: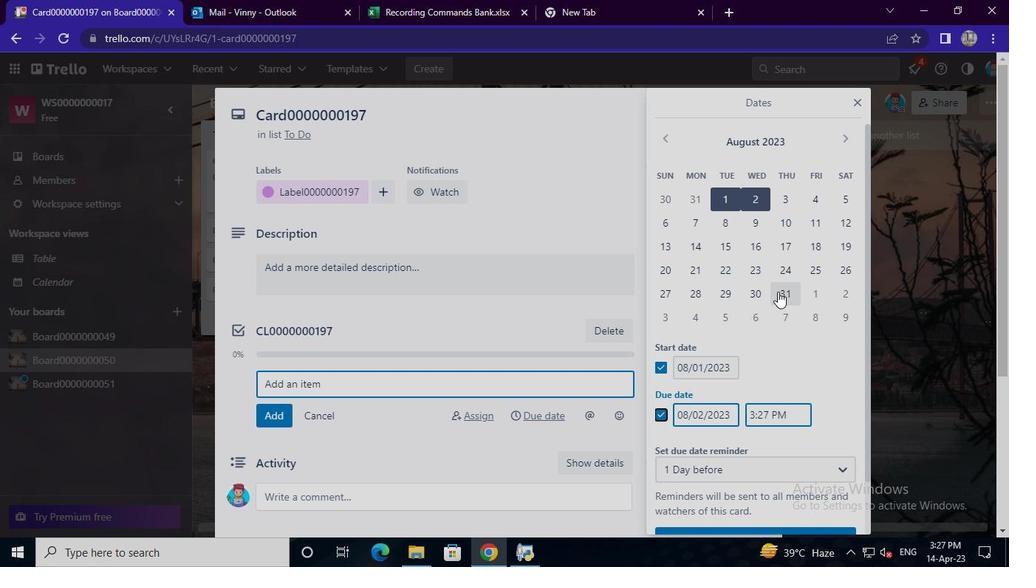 
Action: Mouse moved to (739, 529)
Screenshot: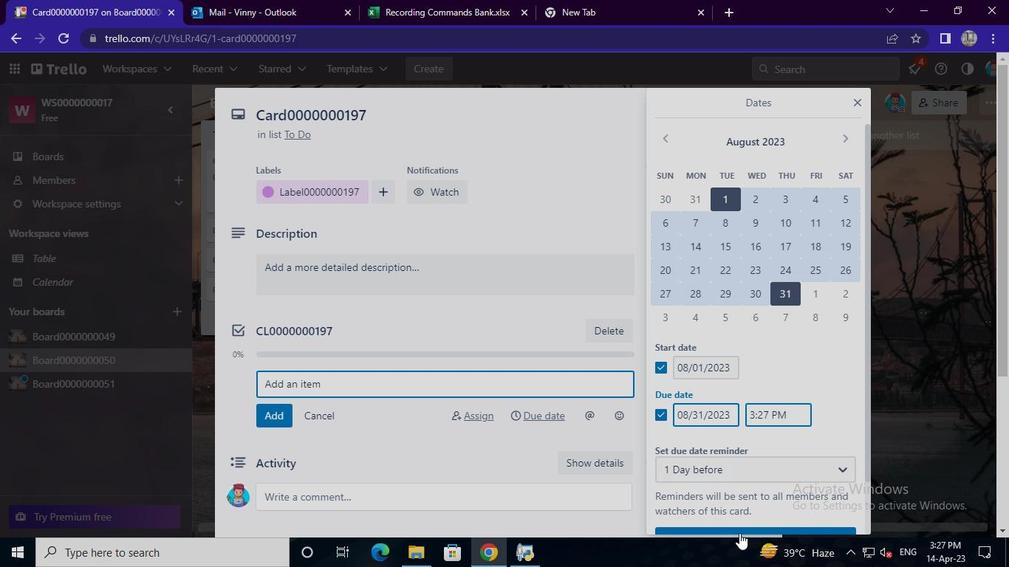 
Action: Mouse pressed left at (739, 529)
Screenshot: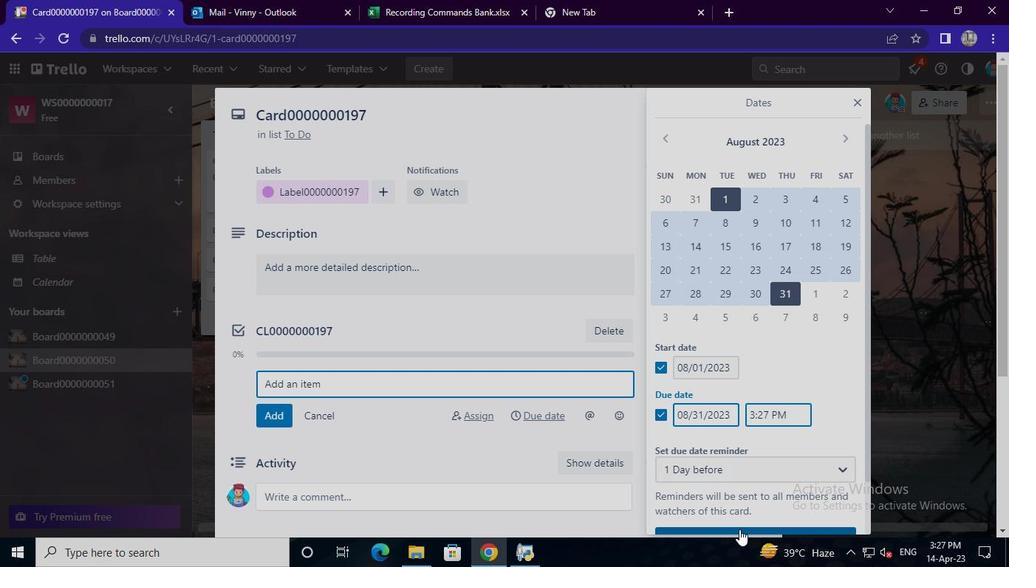 
Action: Mouse moved to (537, 552)
Screenshot: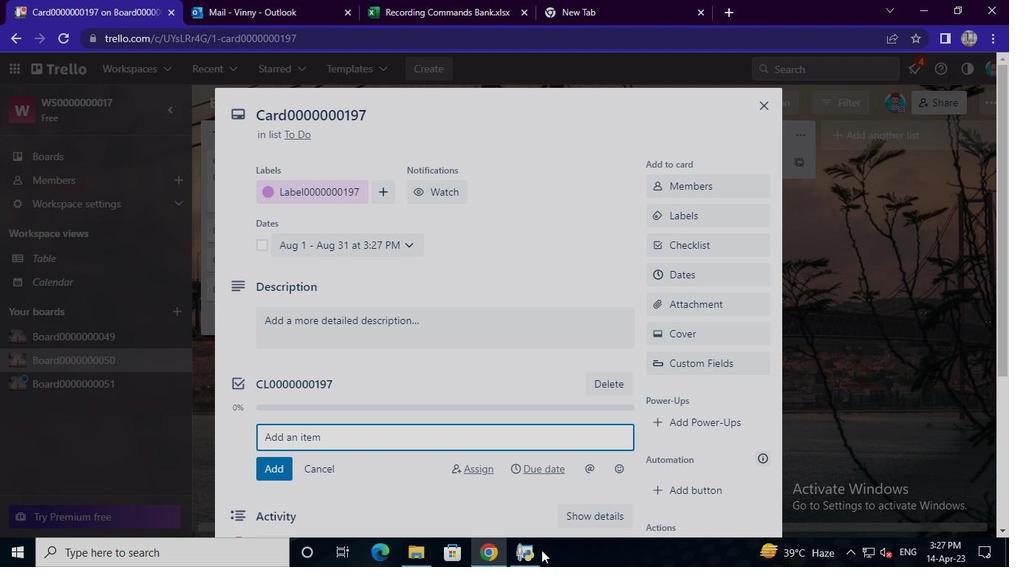 
Action: Mouse pressed left at (537, 552)
Screenshot: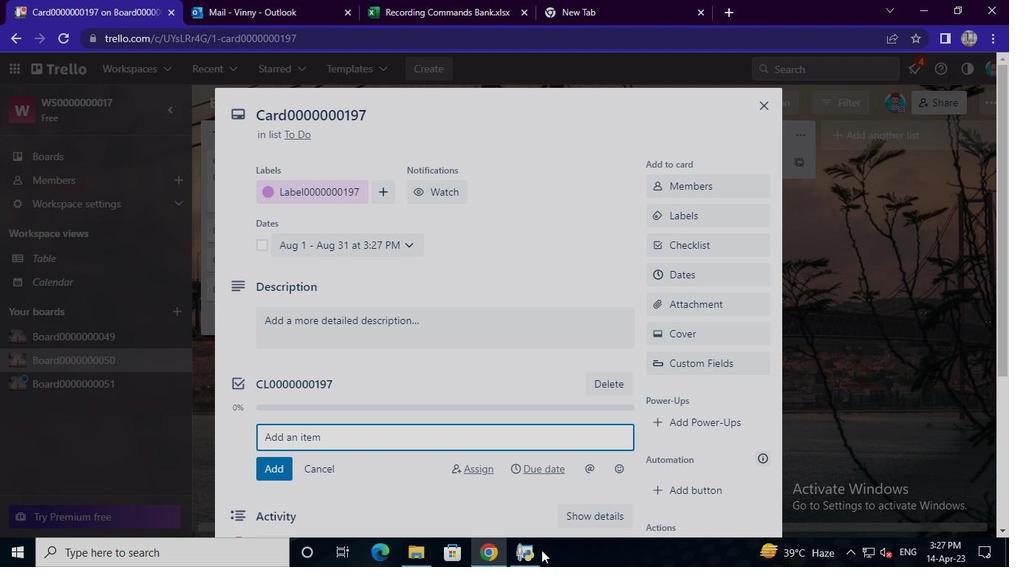 
Action: Mouse moved to (823, 124)
Screenshot: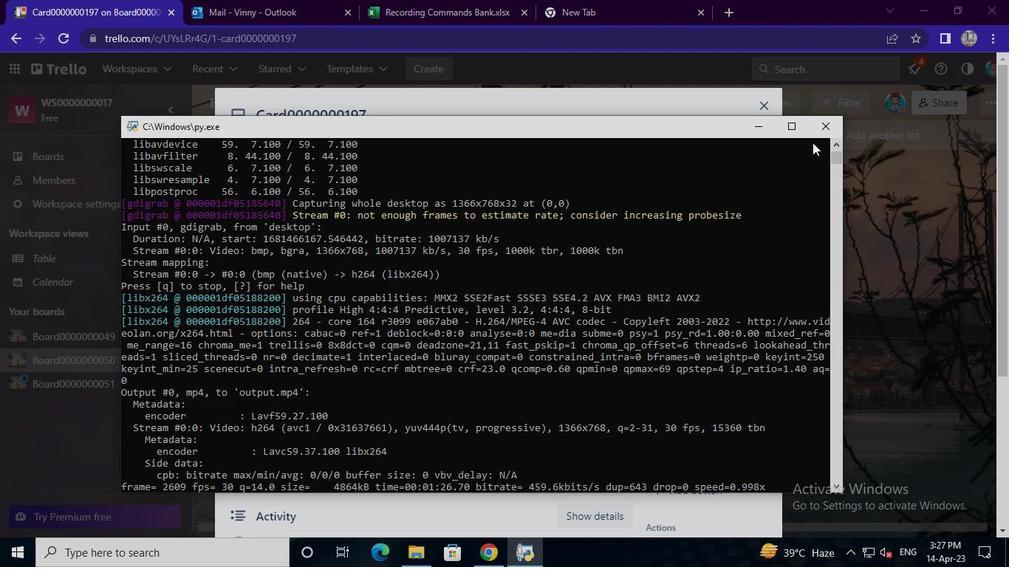 
Action: Mouse pressed left at (823, 124)
Screenshot: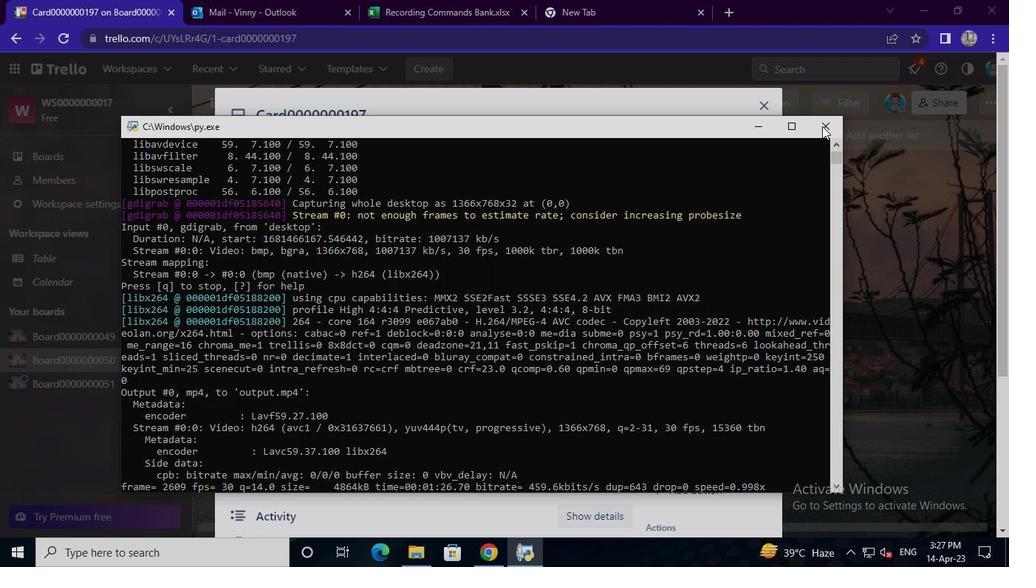 
